 Task: Create a due date automation trigger when advanced on, on the monday of the week a card is due add basic without the yellow label at 11:00 AM.
Action: Mouse moved to (909, 266)
Screenshot: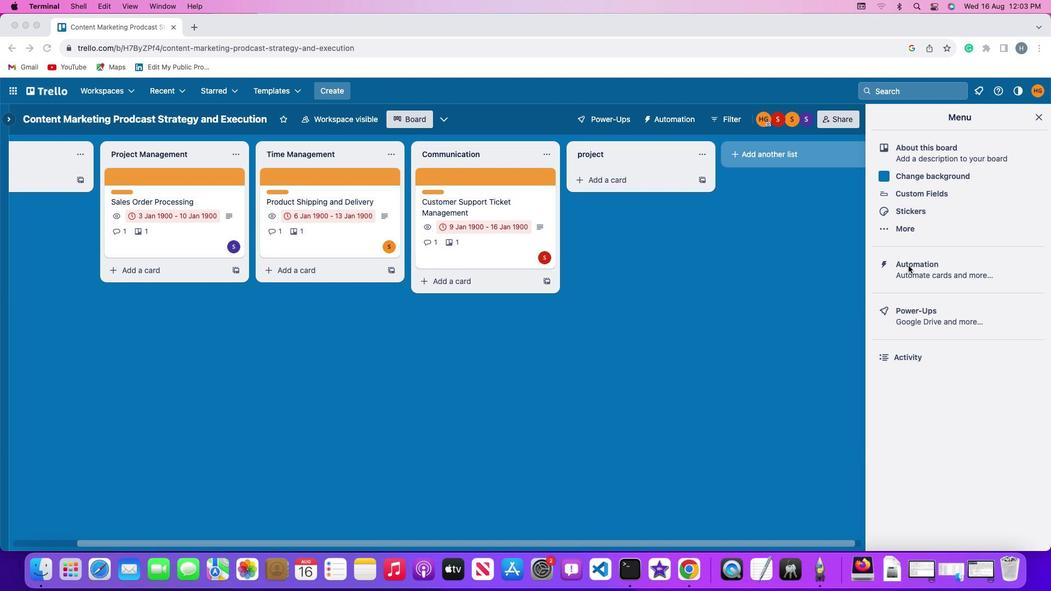 
Action: Mouse pressed left at (909, 266)
Screenshot: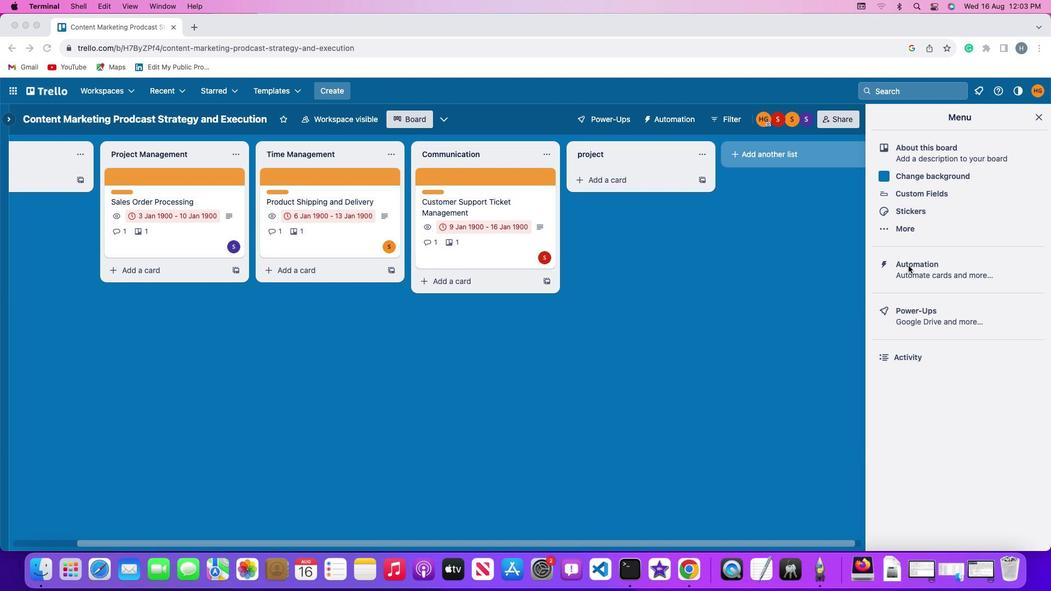 
Action: Mouse pressed left at (909, 266)
Screenshot: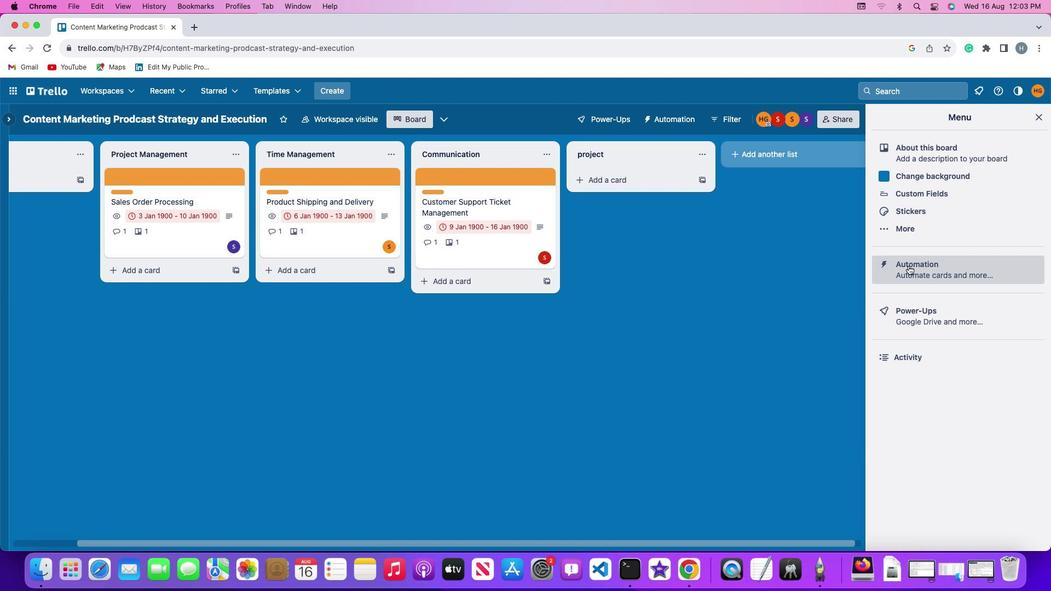 
Action: Mouse moved to (54, 261)
Screenshot: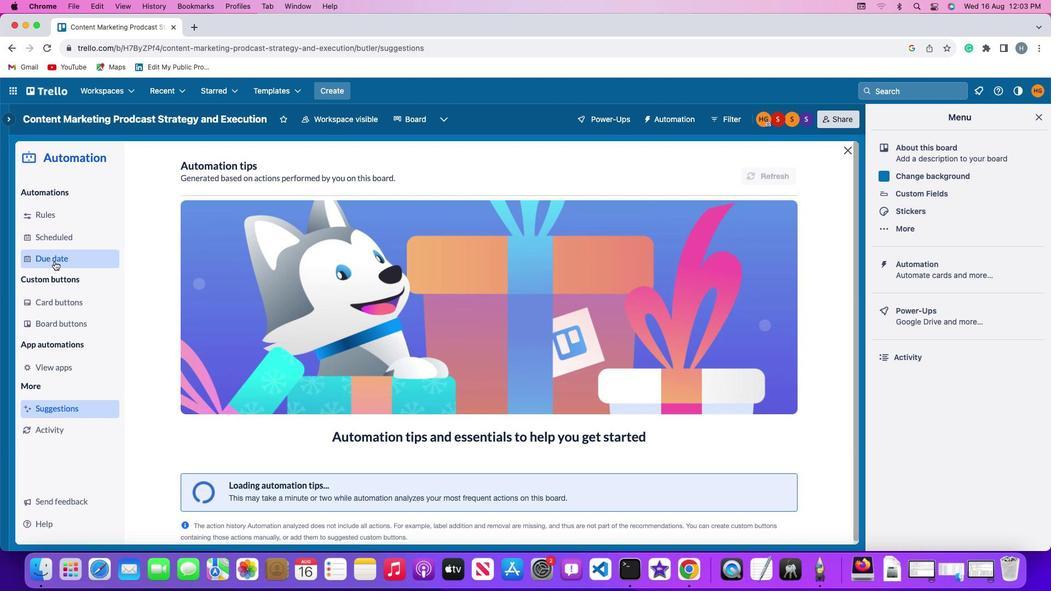 
Action: Mouse pressed left at (54, 261)
Screenshot: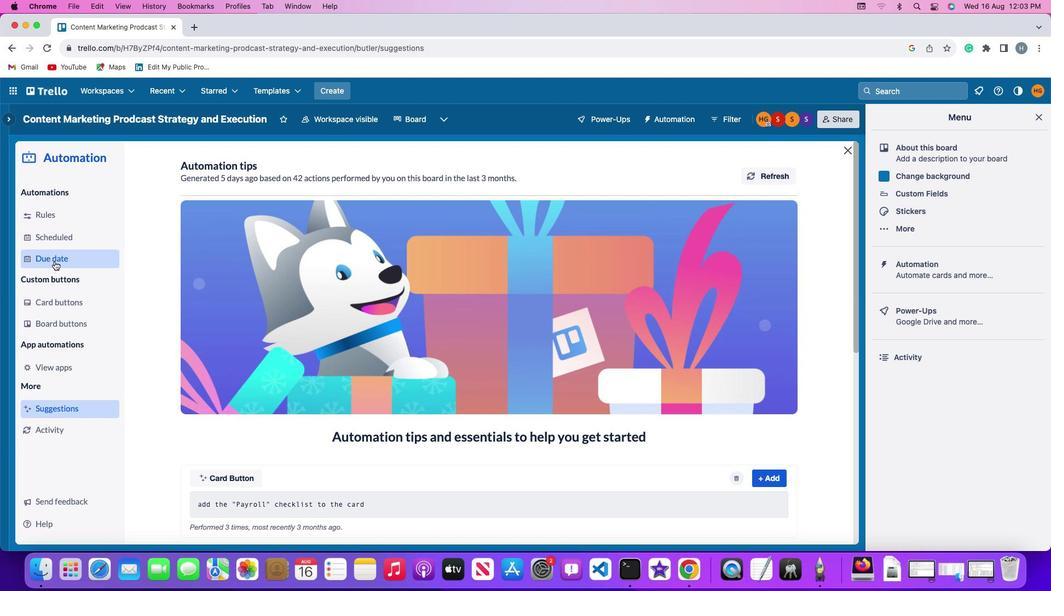 
Action: Mouse moved to (730, 167)
Screenshot: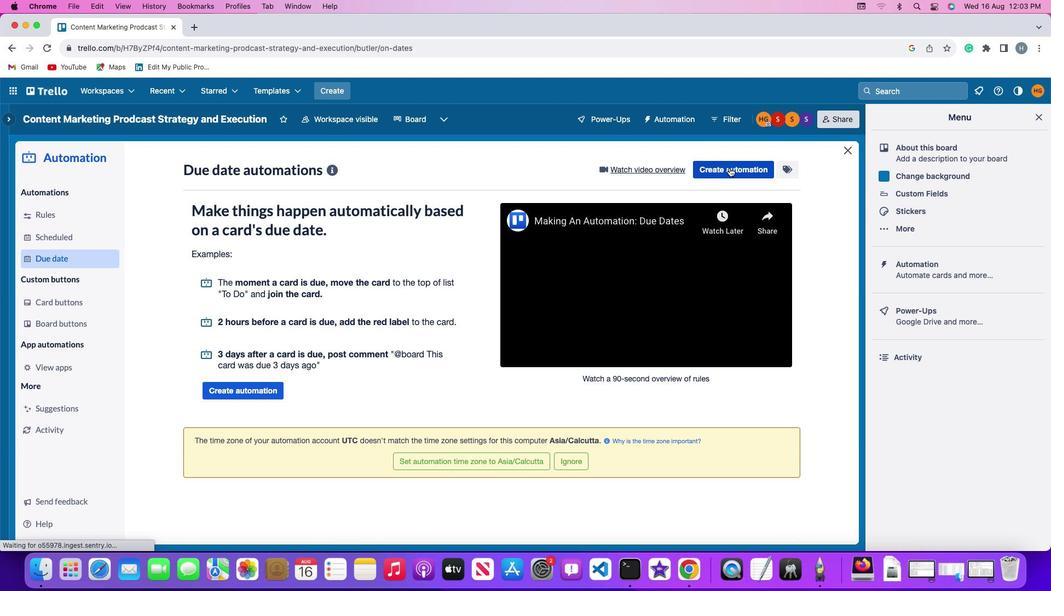 
Action: Mouse pressed left at (730, 167)
Screenshot: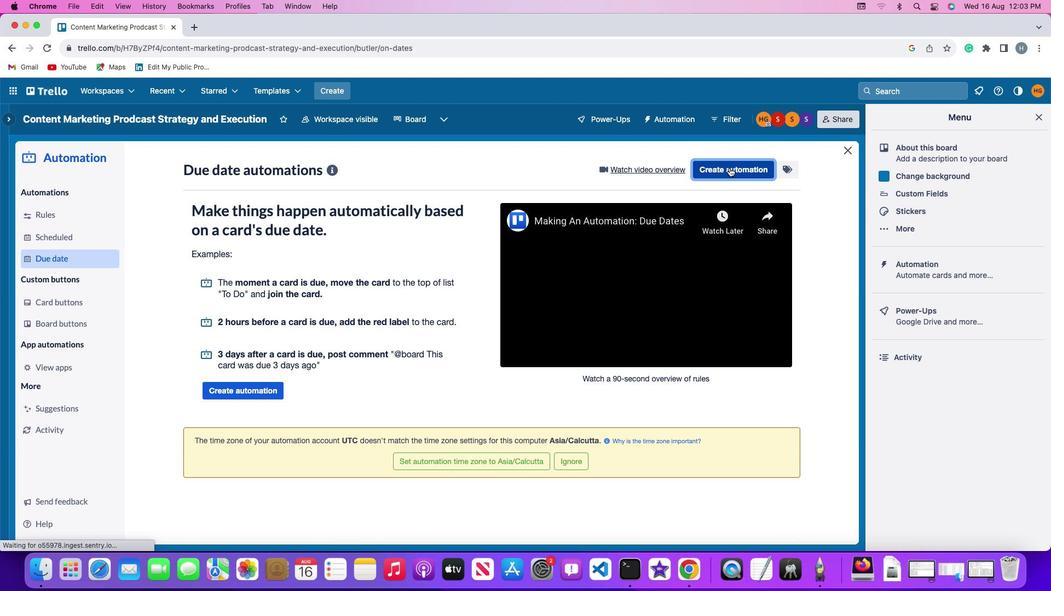 
Action: Mouse moved to (232, 274)
Screenshot: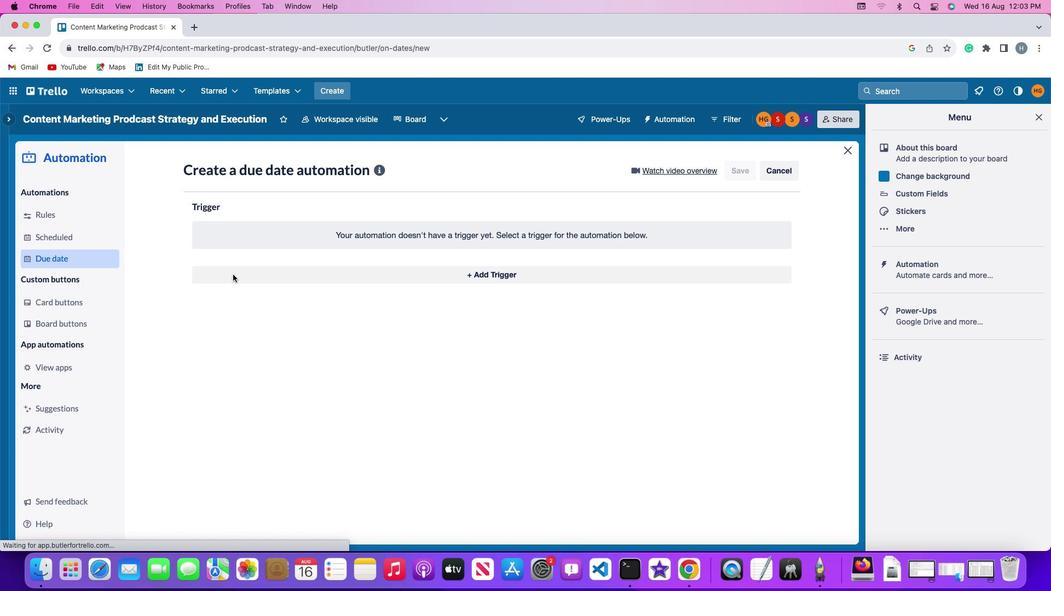 
Action: Mouse pressed left at (232, 274)
Screenshot: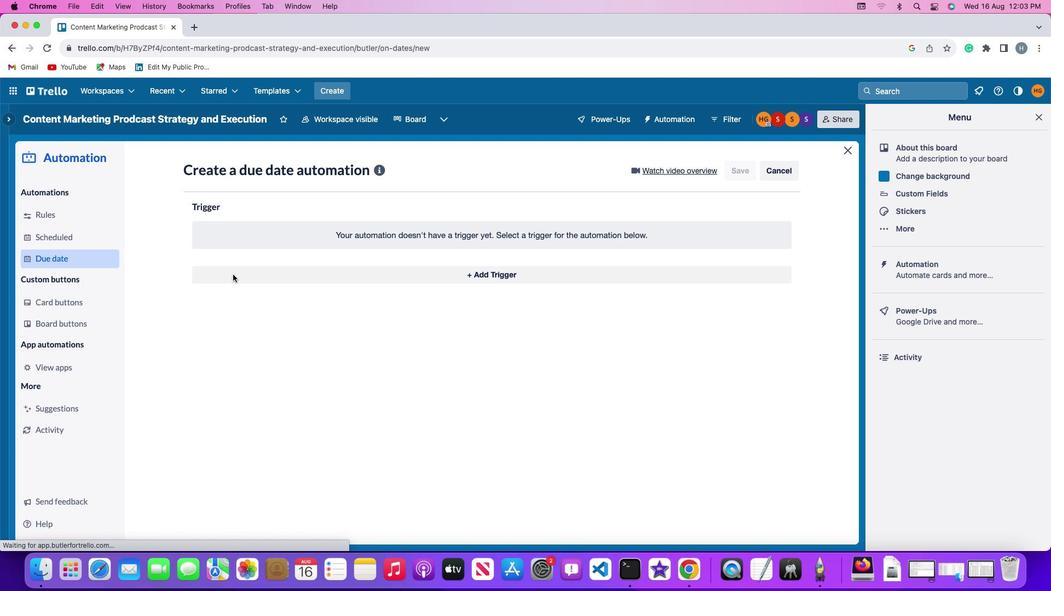 
Action: Mouse moved to (240, 474)
Screenshot: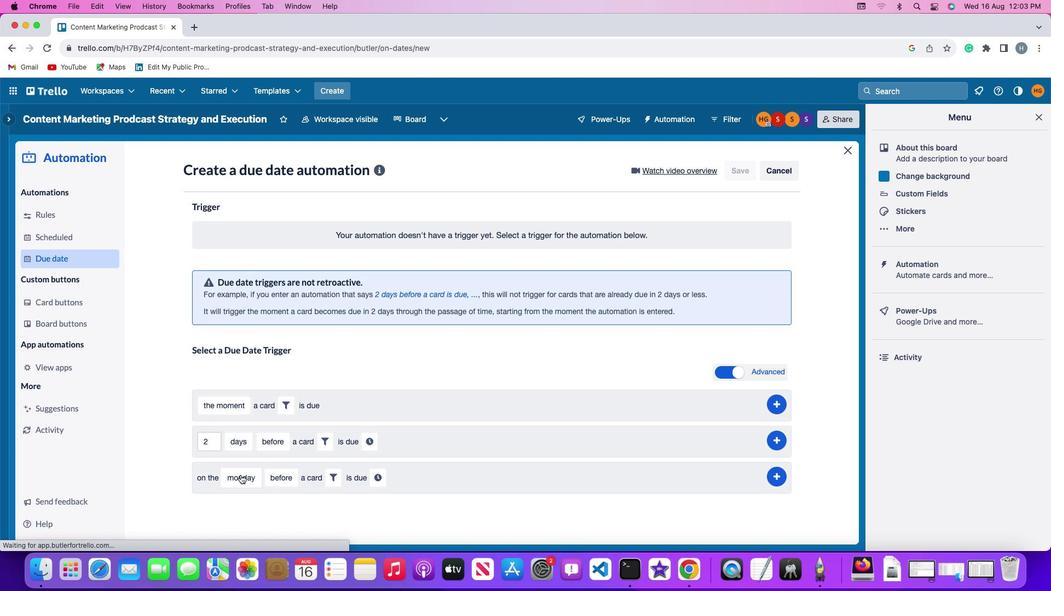 
Action: Mouse pressed left at (240, 474)
Screenshot: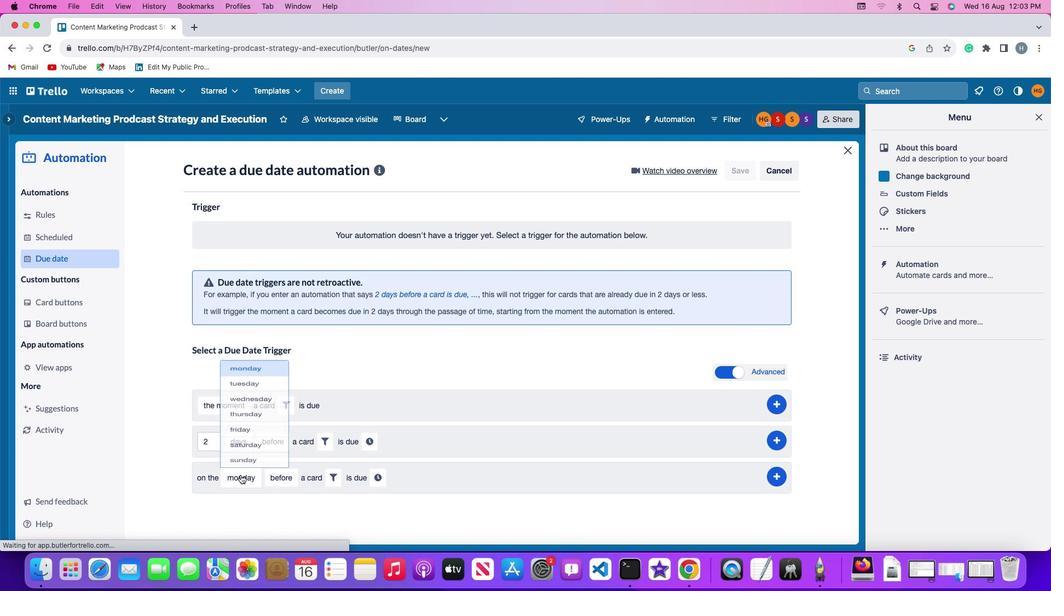 
Action: Mouse moved to (250, 326)
Screenshot: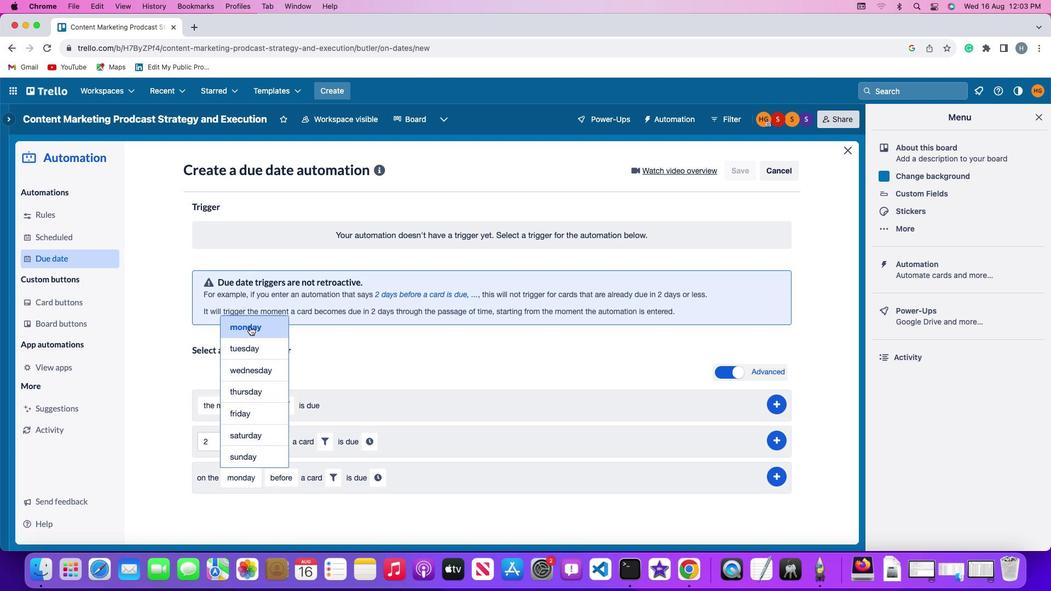 
Action: Mouse pressed left at (250, 326)
Screenshot: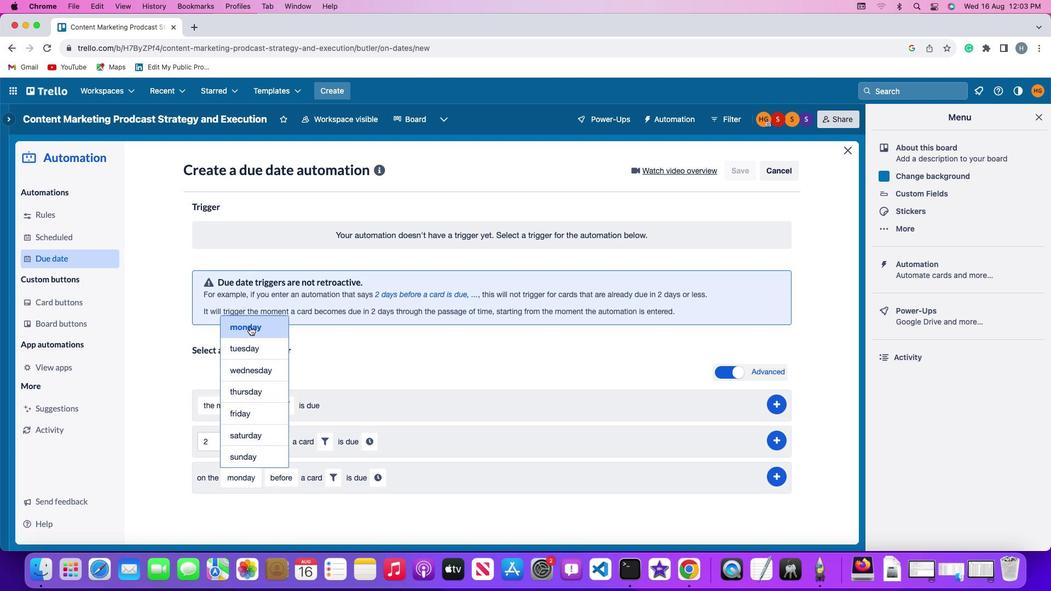 
Action: Mouse moved to (280, 478)
Screenshot: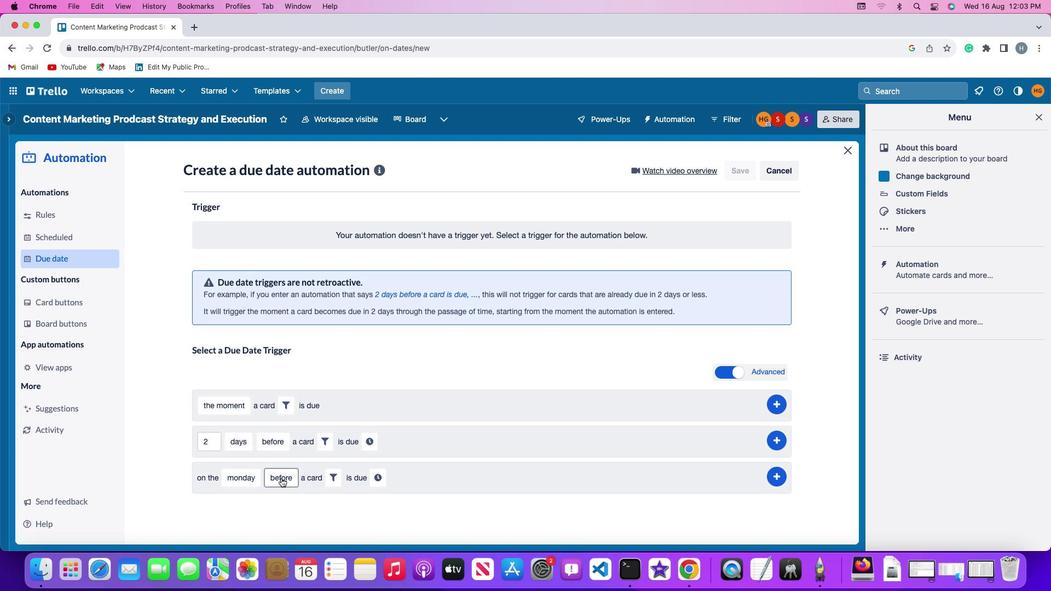 
Action: Mouse pressed left at (280, 478)
Screenshot: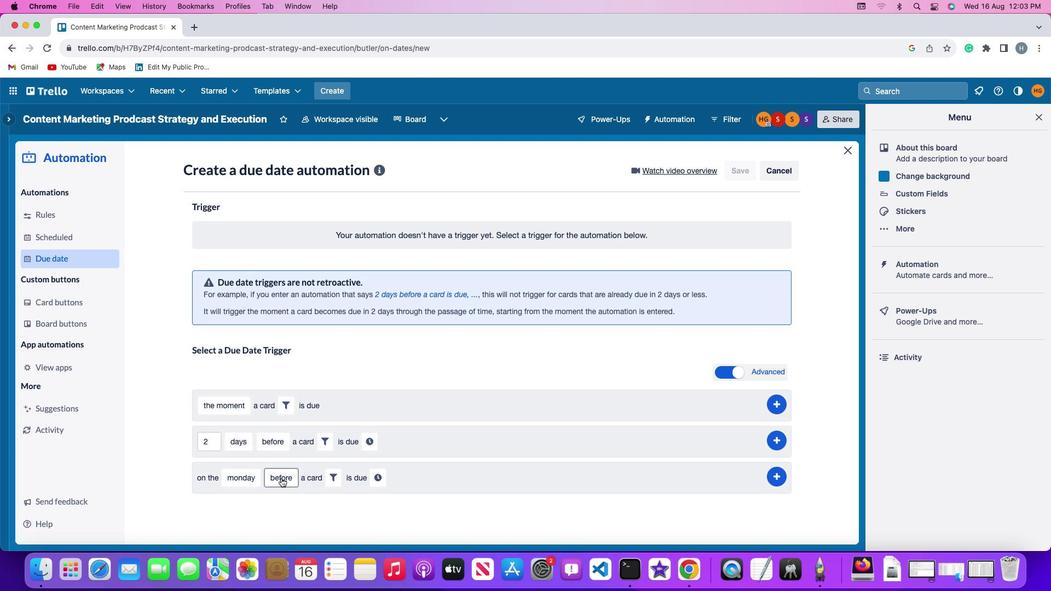 
Action: Mouse moved to (290, 435)
Screenshot: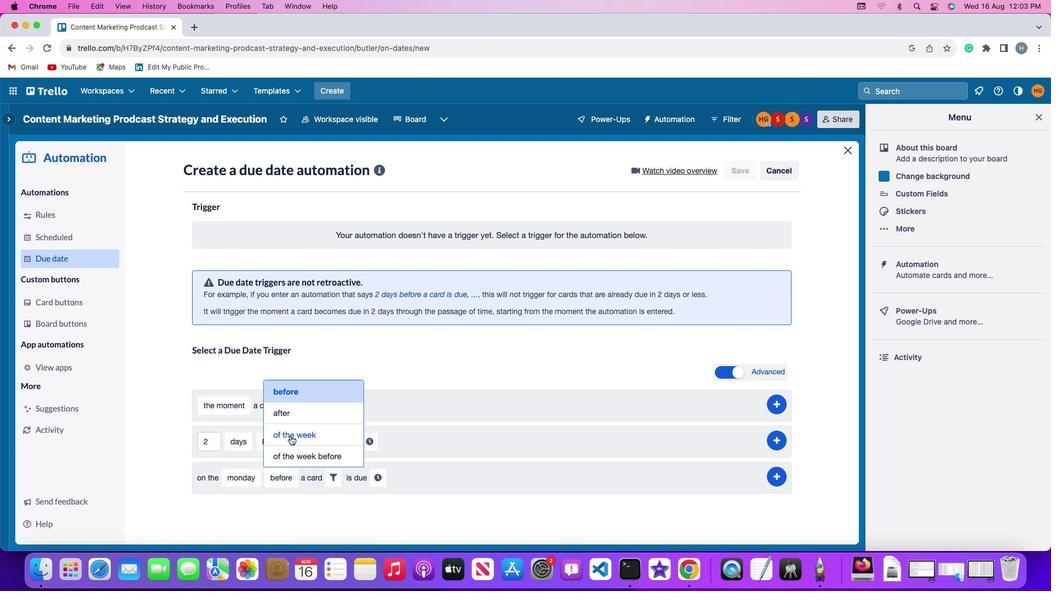 
Action: Mouse pressed left at (290, 435)
Screenshot: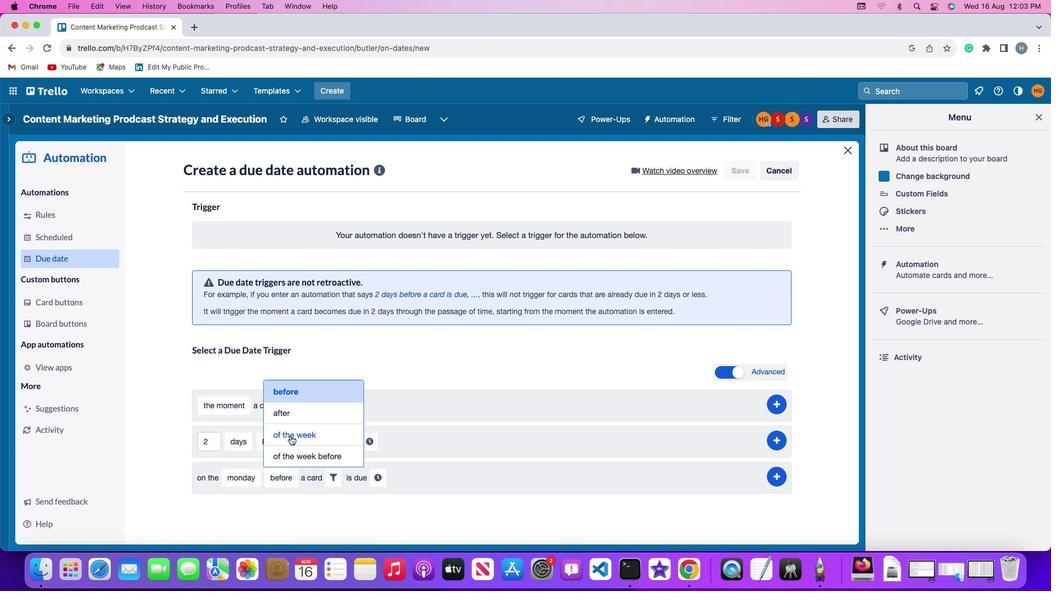 
Action: Mouse moved to (354, 479)
Screenshot: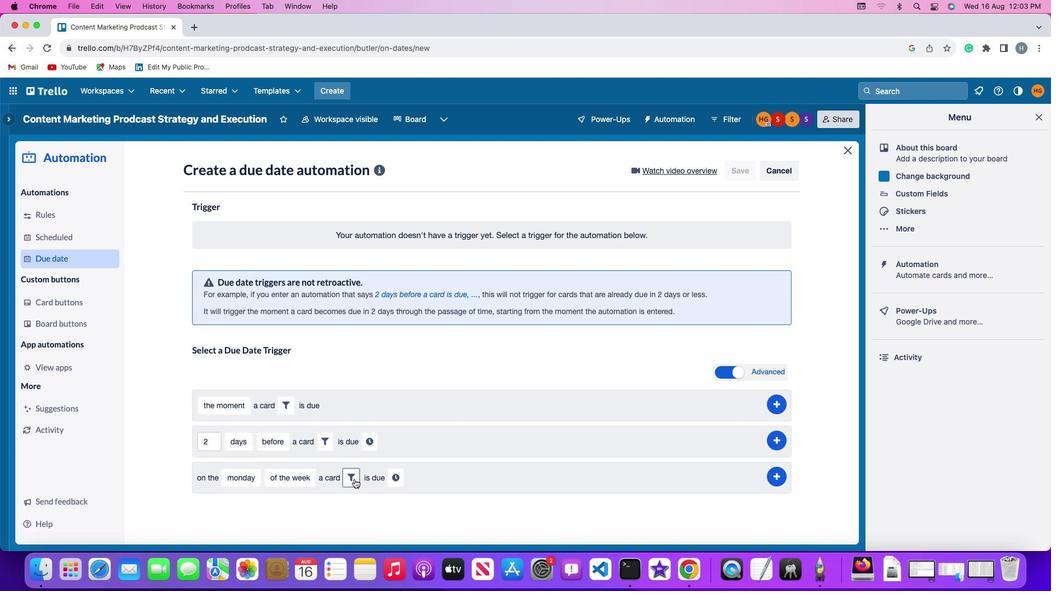 
Action: Mouse pressed left at (354, 479)
Screenshot: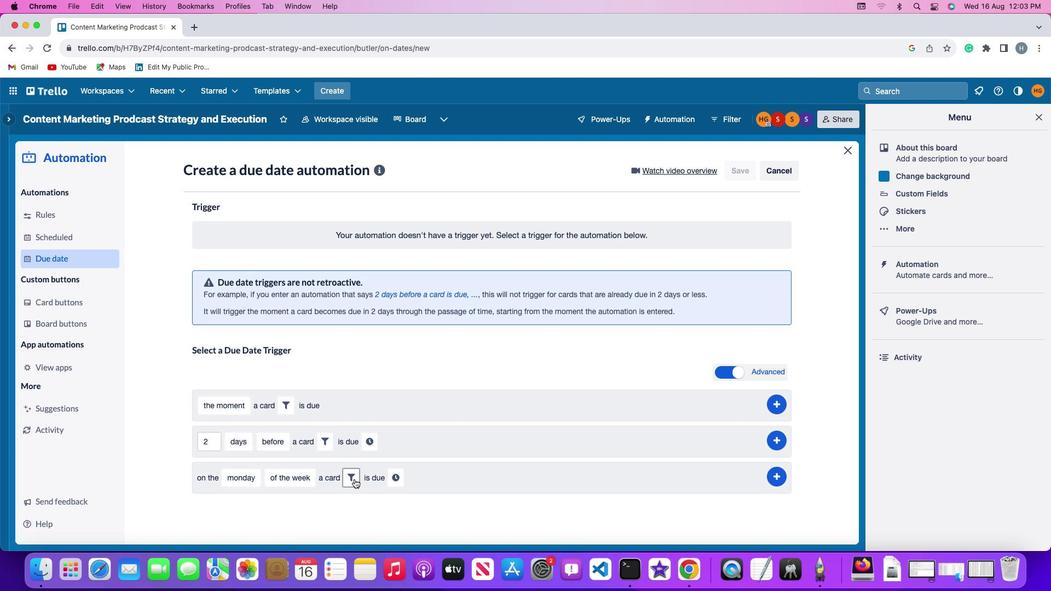 
Action: Mouse moved to (336, 517)
Screenshot: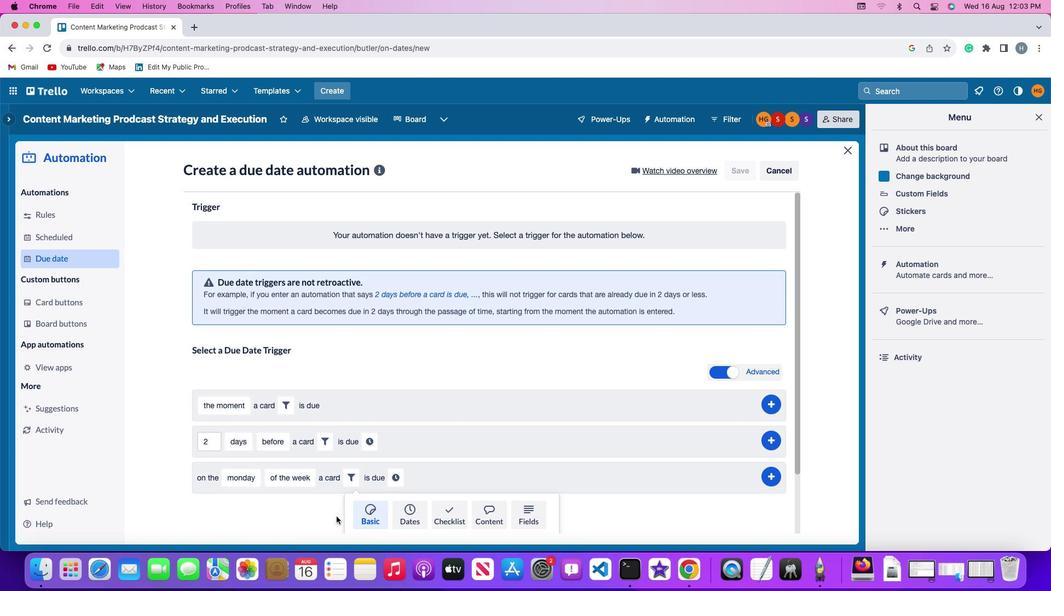 
Action: Mouse scrolled (336, 517) with delta (0, 0)
Screenshot: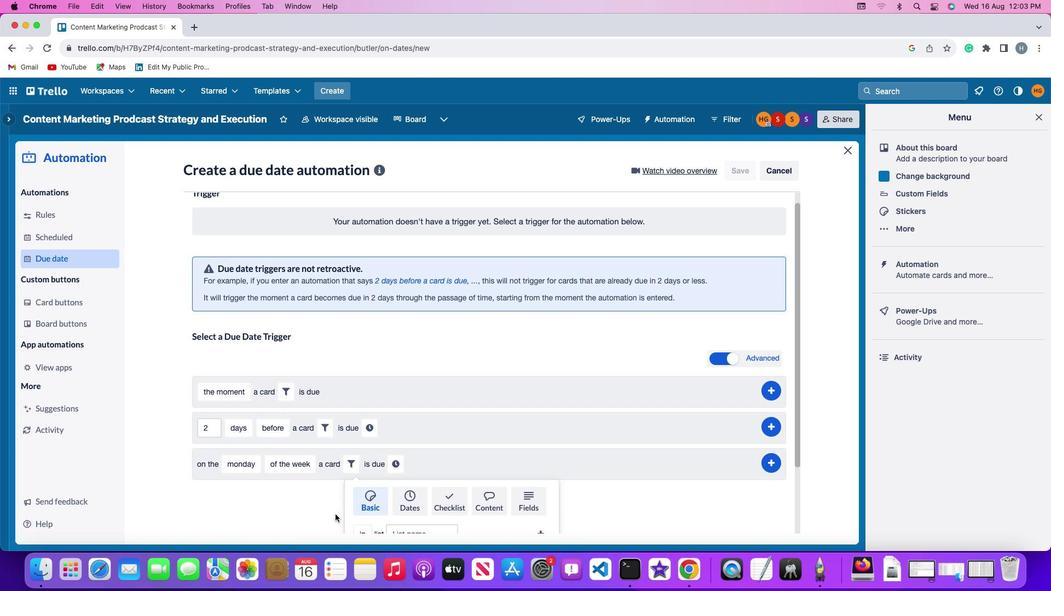 
Action: Mouse scrolled (336, 517) with delta (0, 0)
Screenshot: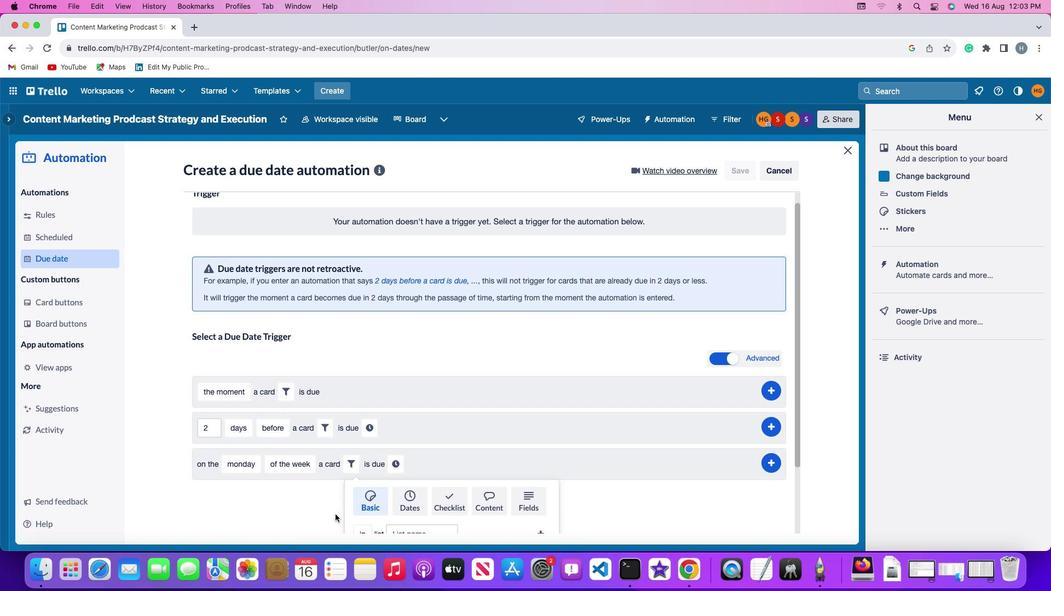 
Action: Mouse scrolled (336, 517) with delta (0, -1)
Screenshot: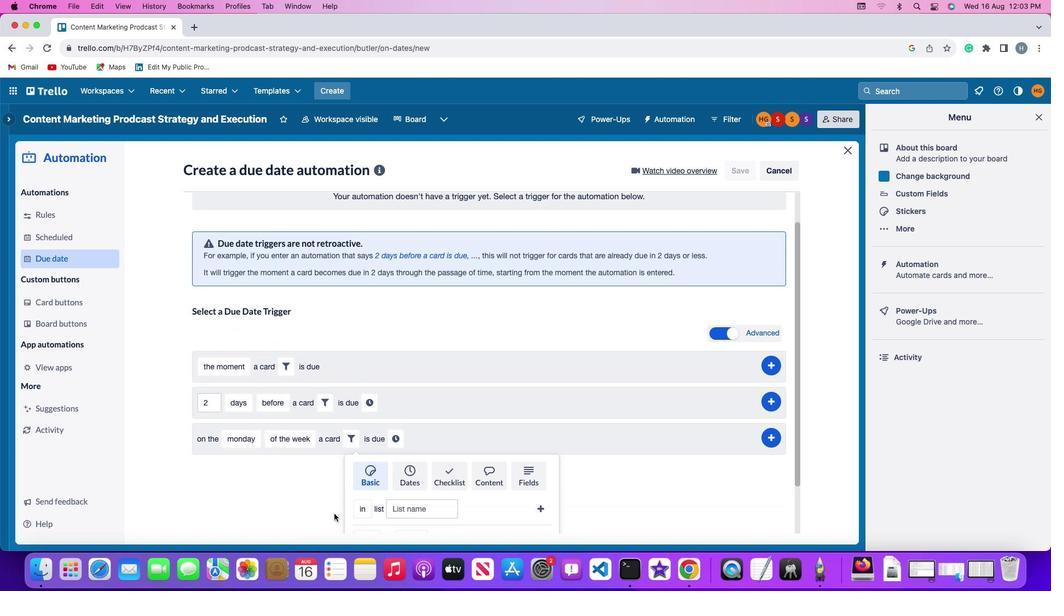 
Action: Mouse moved to (336, 516)
Screenshot: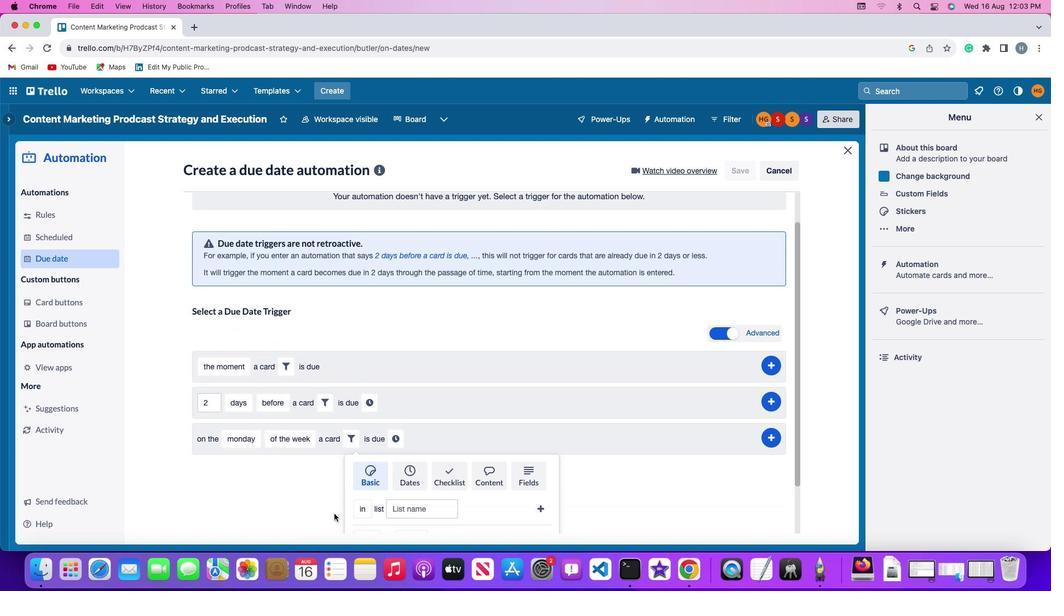 
Action: Mouse scrolled (336, 516) with delta (0, -2)
Screenshot: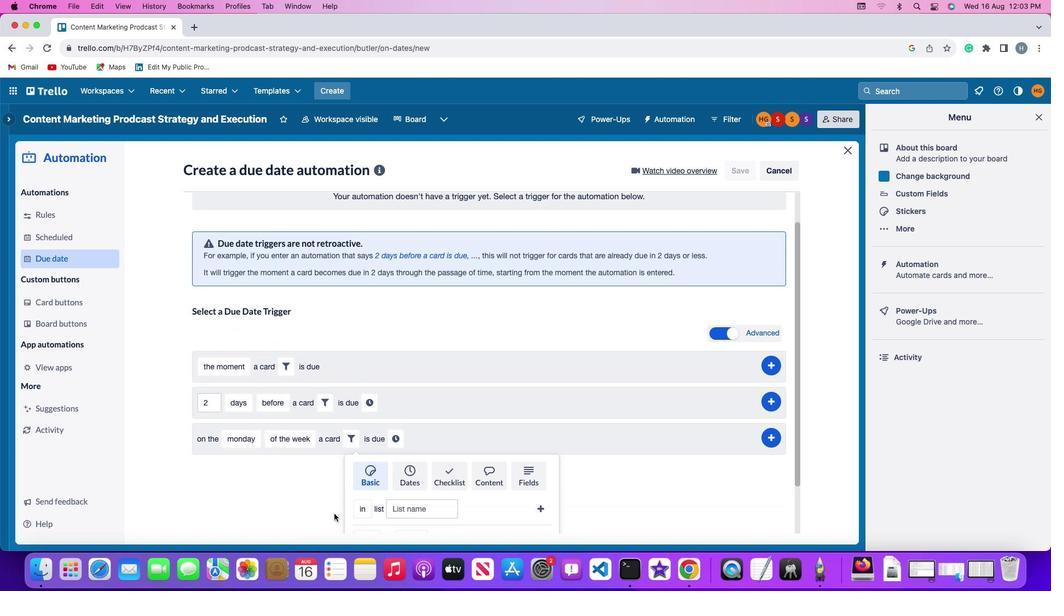 
Action: Mouse moved to (331, 513)
Screenshot: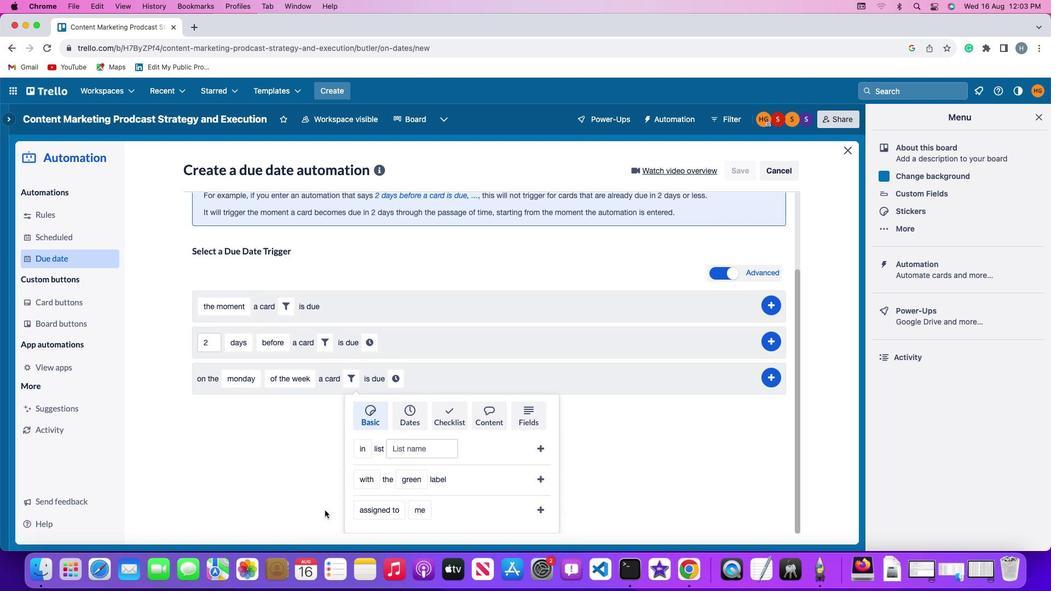 
Action: Mouse scrolled (331, 513) with delta (0, 0)
Screenshot: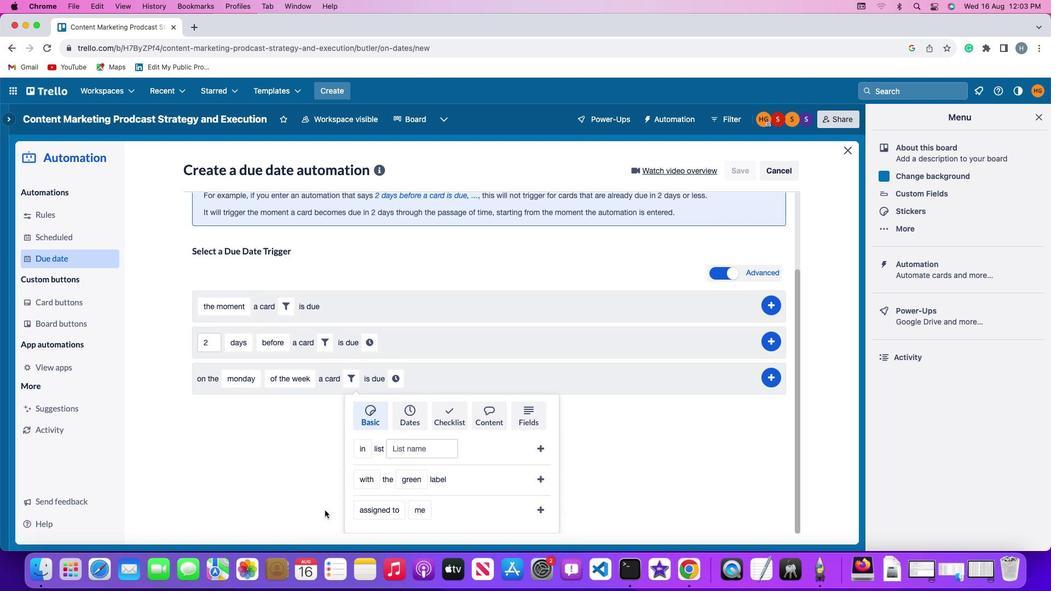 
Action: Mouse moved to (326, 512)
Screenshot: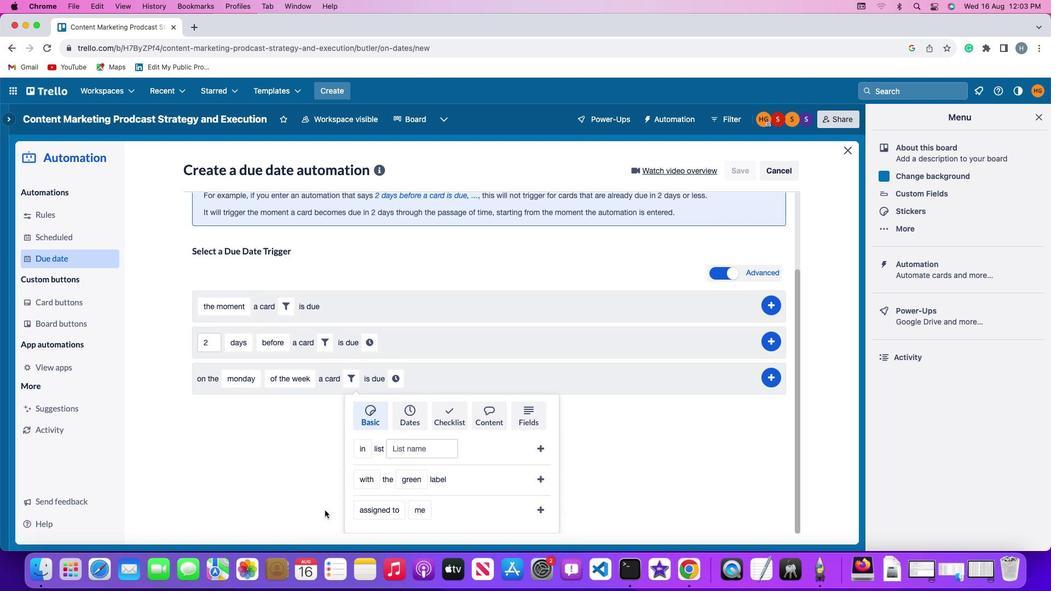 
Action: Mouse scrolled (326, 512) with delta (0, 0)
Screenshot: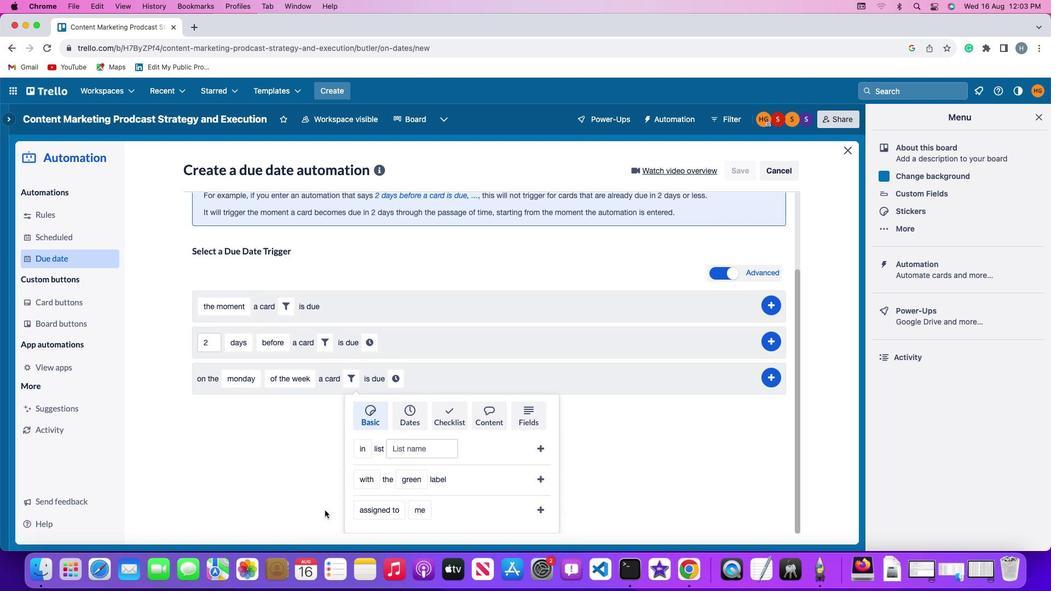 
Action: Mouse moved to (324, 511)
Screenshot: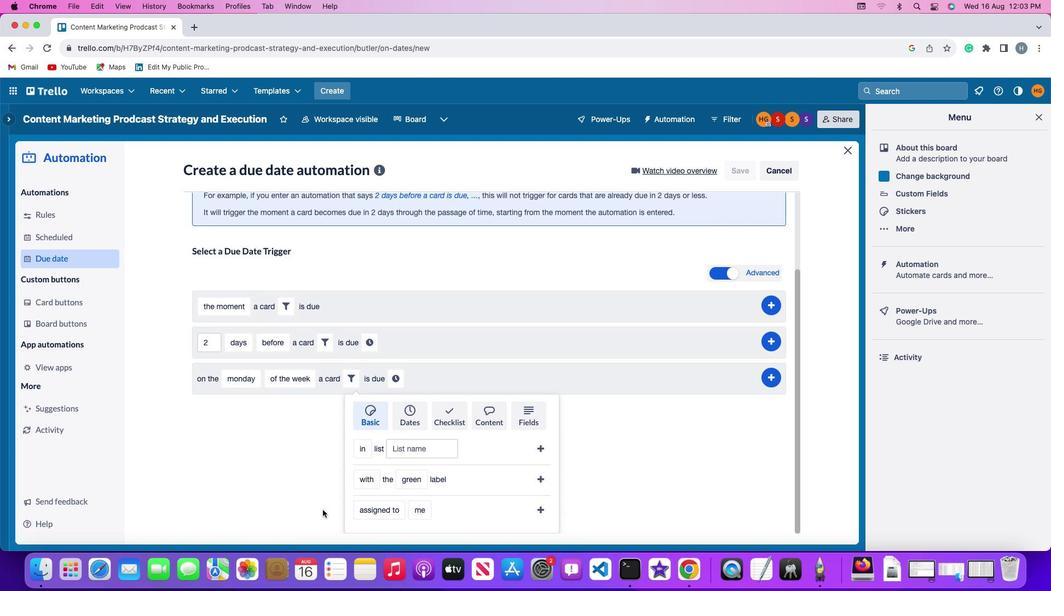 
Action: Mouse scrolled (324, 511) with delta (0, -1)
Screenshot: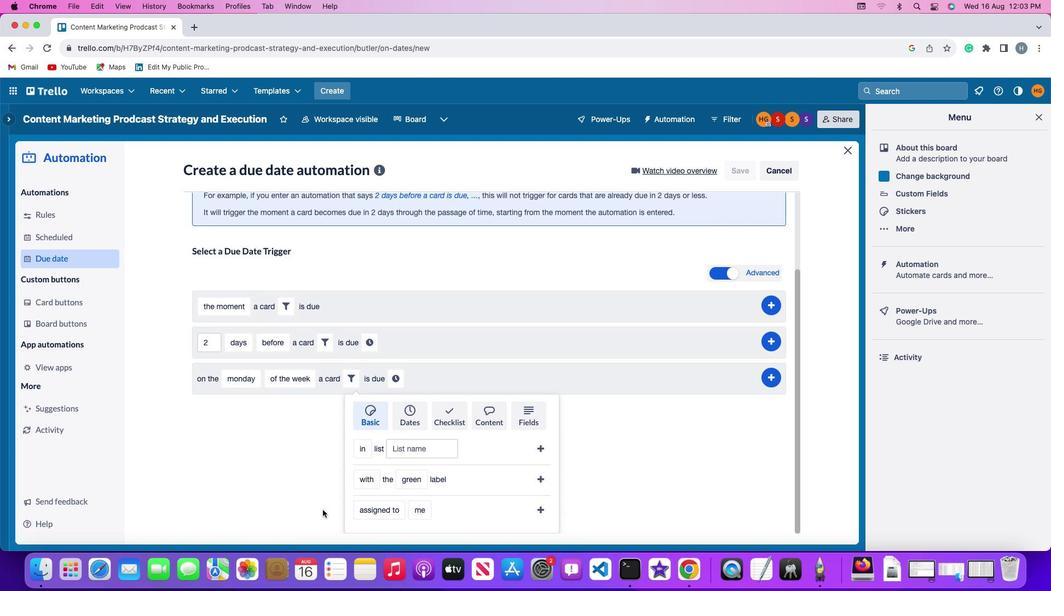 
Action: Mouse moved to (380, 482)
Screenshot: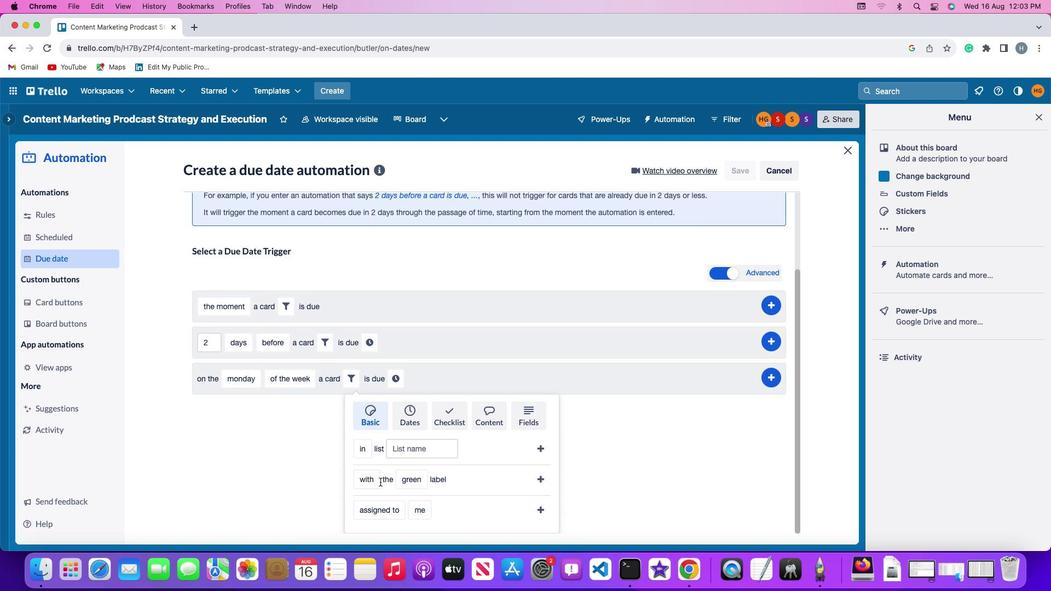 
Action: Mouse pressed left at (380, 482)
Screenshot: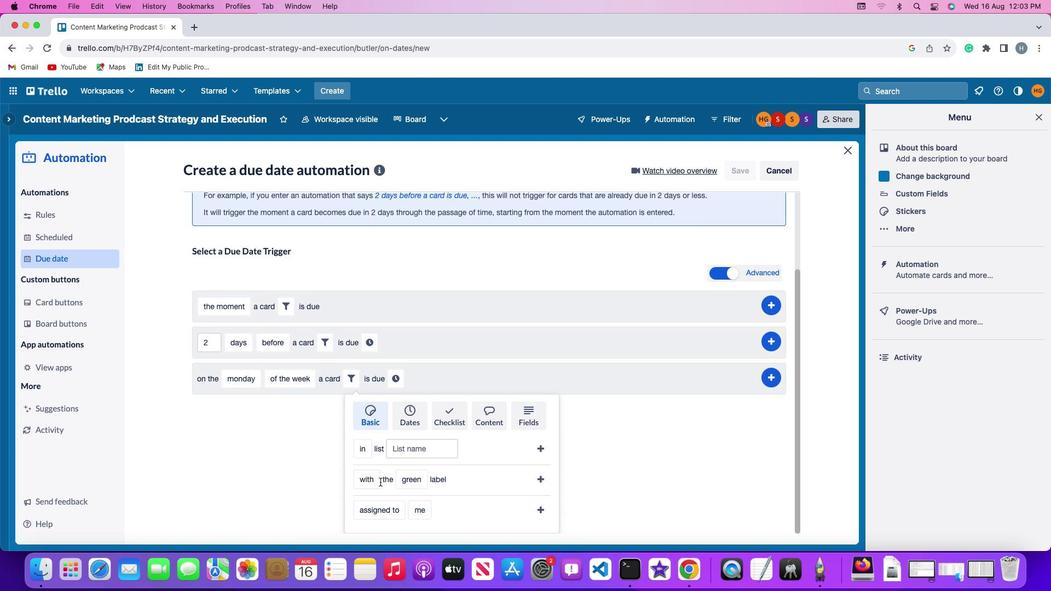 
Action: Mouse moved to (368, 479)
Screenshot: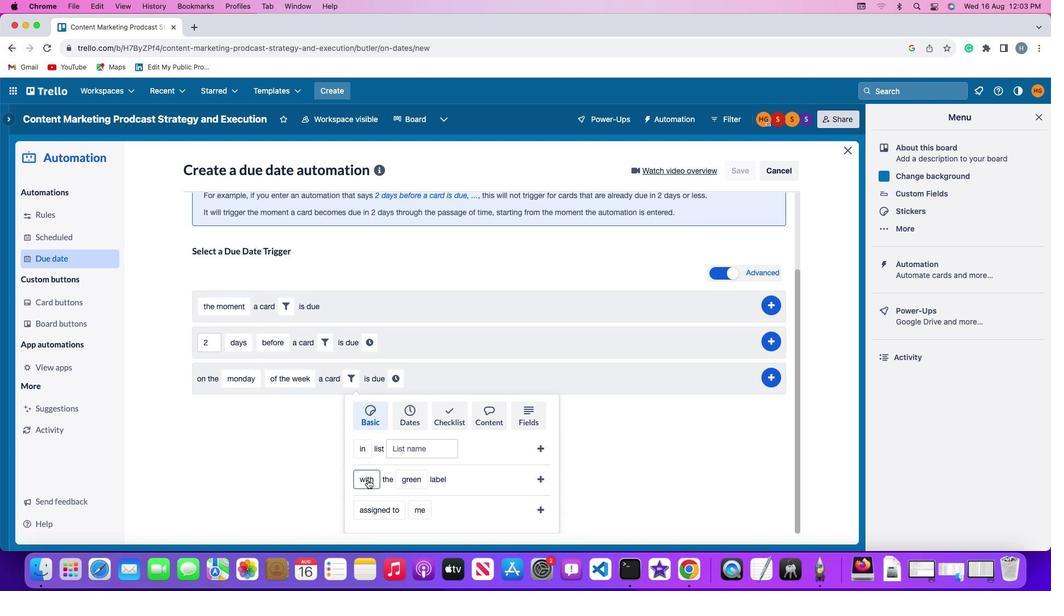 
Action: Mouse pressed left at (368, 479)
Screenshot: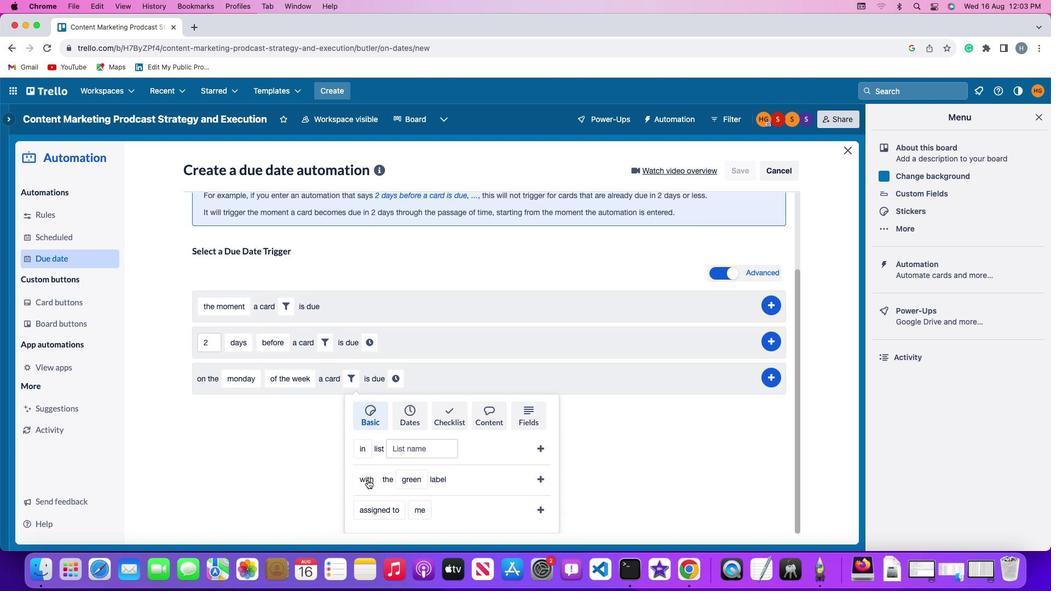 
Action: Mouse moved to (376, 433)
Screenshot: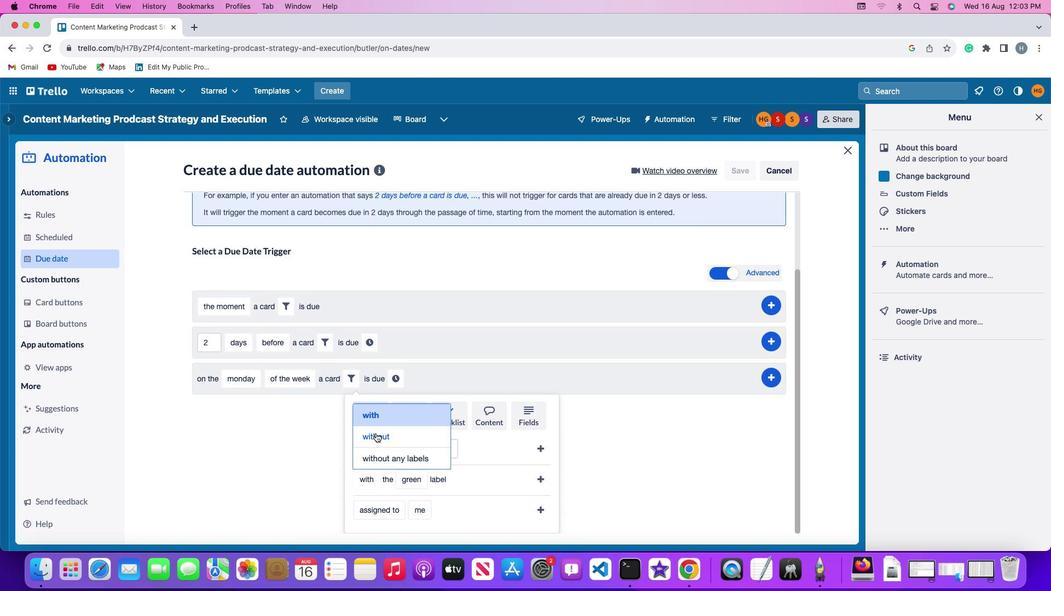 
Action: Mouse pressed left at (376, 433)
Screenshot: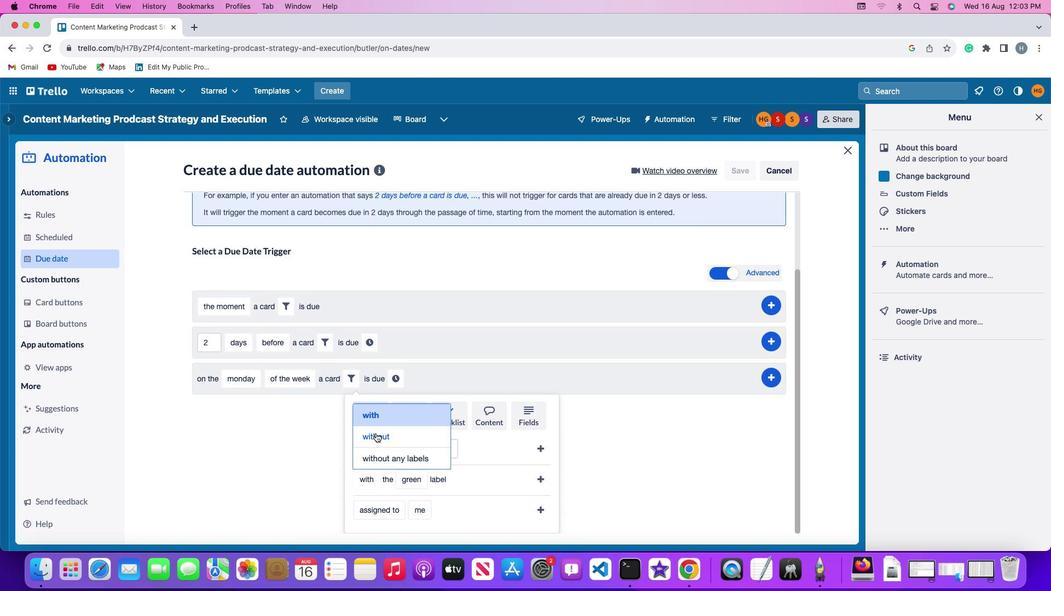 
Action: Mouse moved to (419, 477)
Screenshot: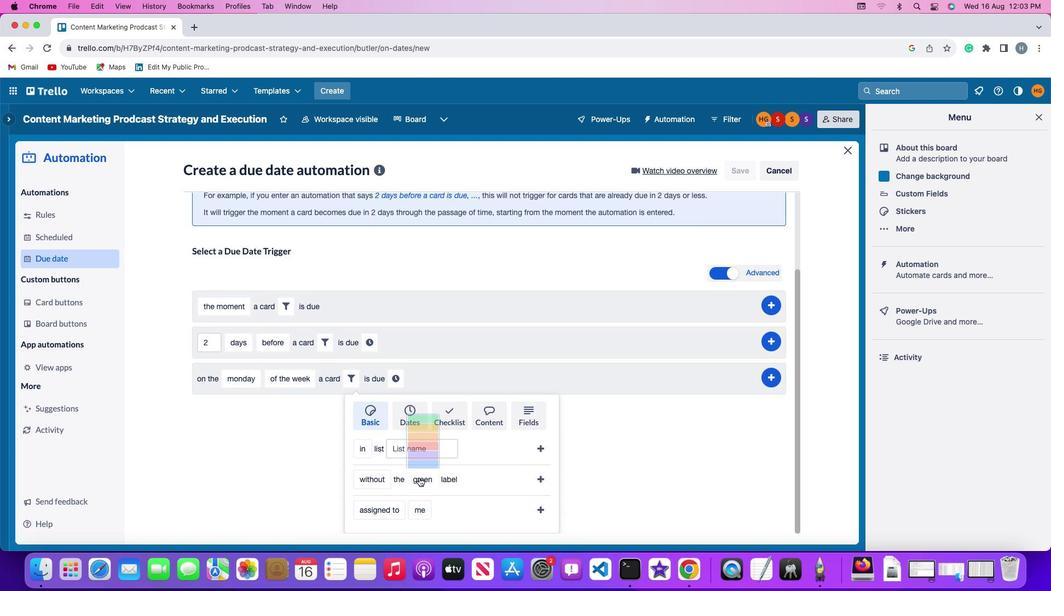 
Action: Mouse pressed left at (419, 477)
Screenshot: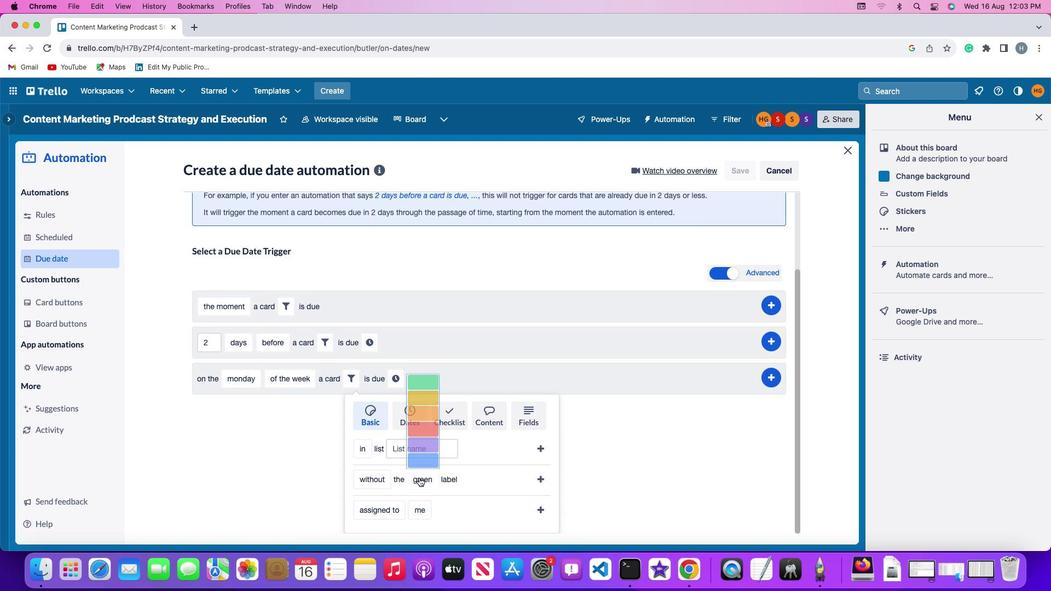 
Action: Mouse moved to (424, 360)
Screenshot: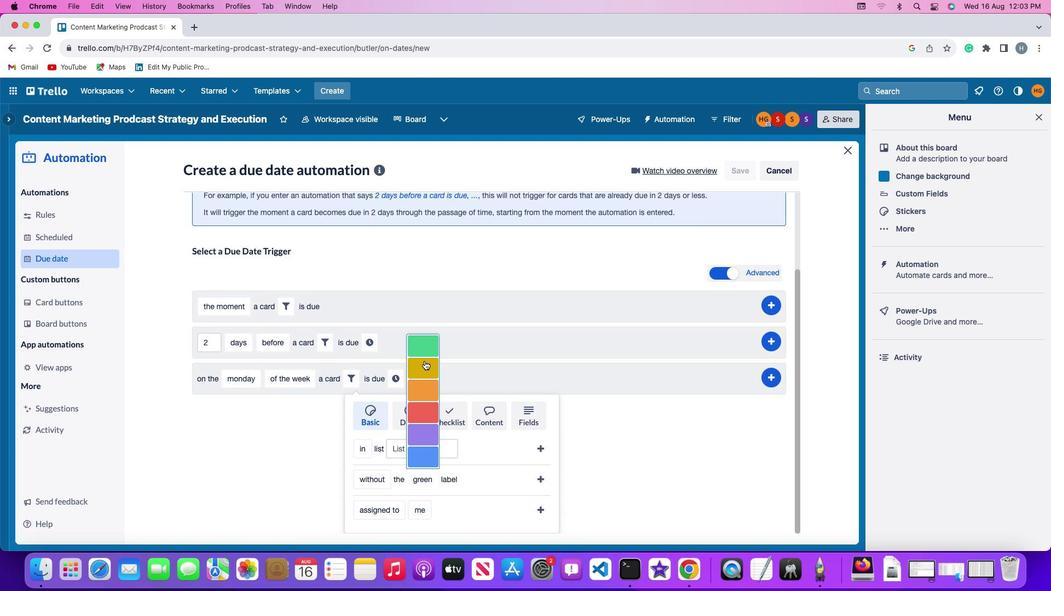 
Action: Mouse pressed left at (424, 360)
Screenshot: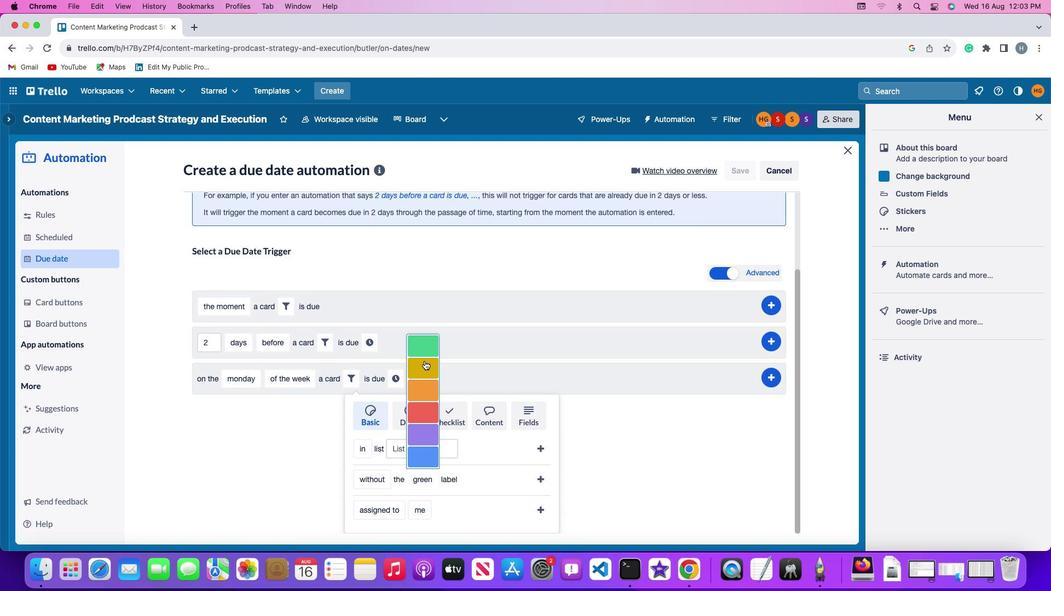 
Action: Mouse moved to (547, 477)
Screenshot: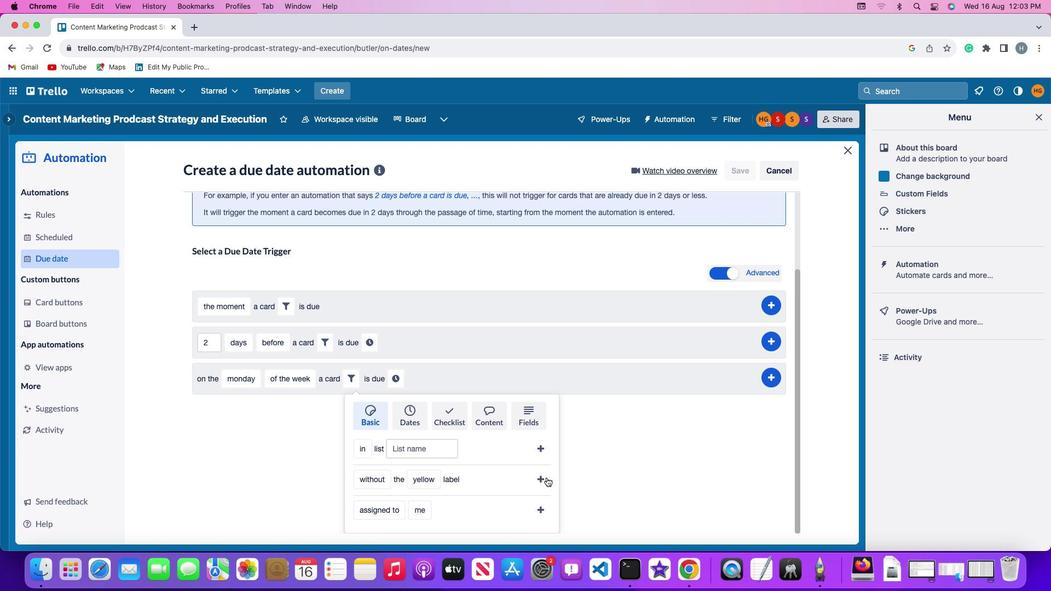 
Action: Mouse pressed left at (547, 477)
Screenshot: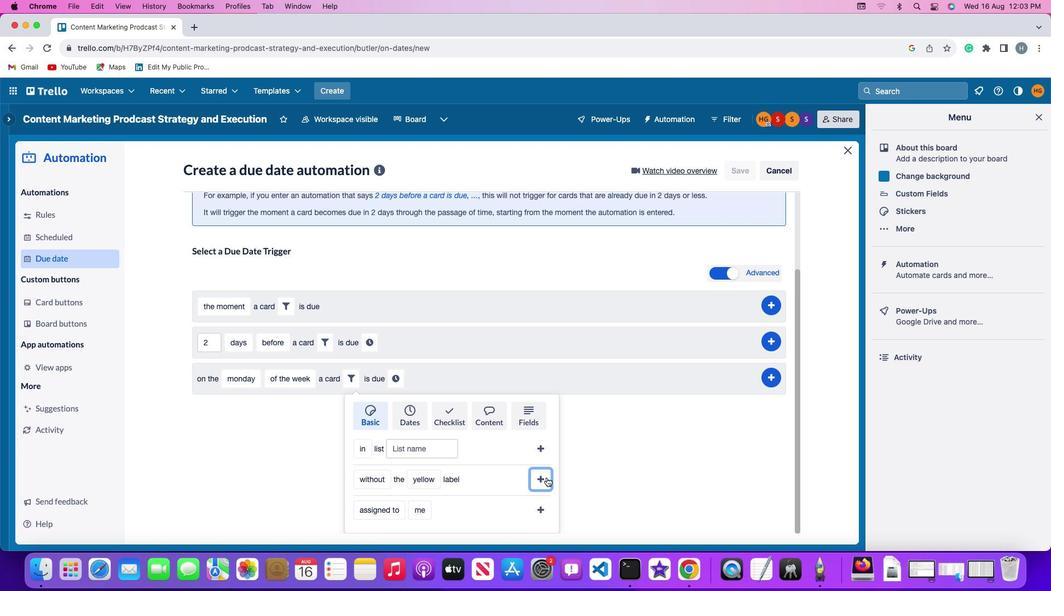 
Action: Mouse moved to (506, 474)
Screenshot: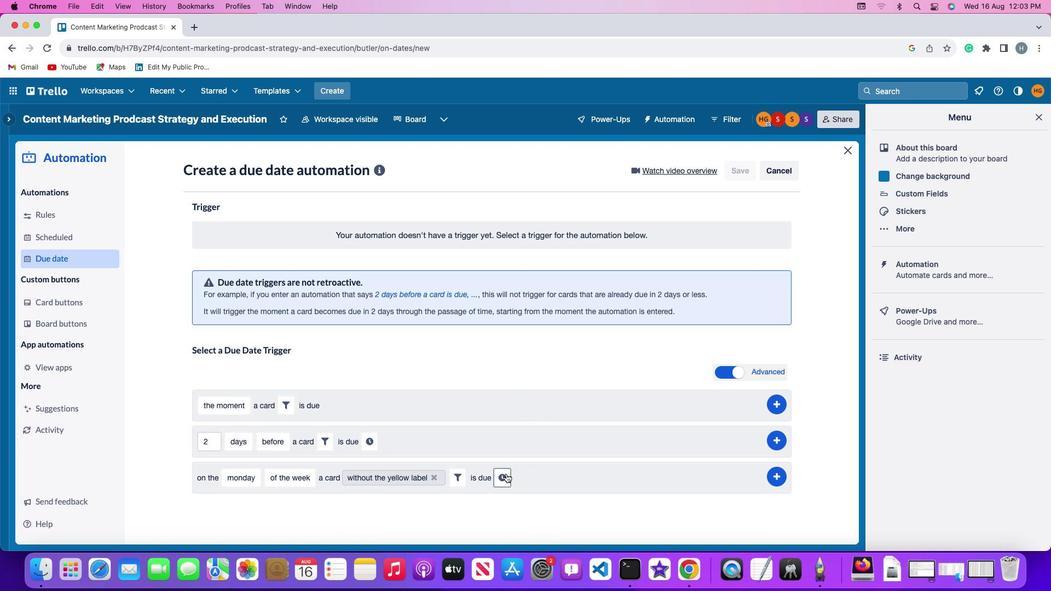 
Action: Mouse pressed left at (506, 474)
Screenshot: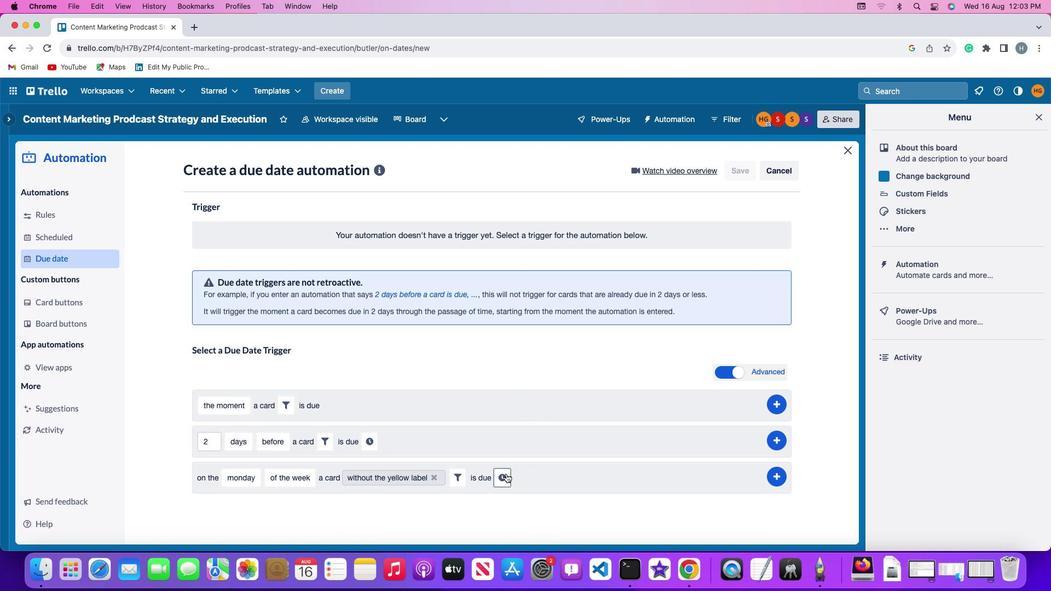 
Action: Mouse moved to (527, 480)
Screenshot: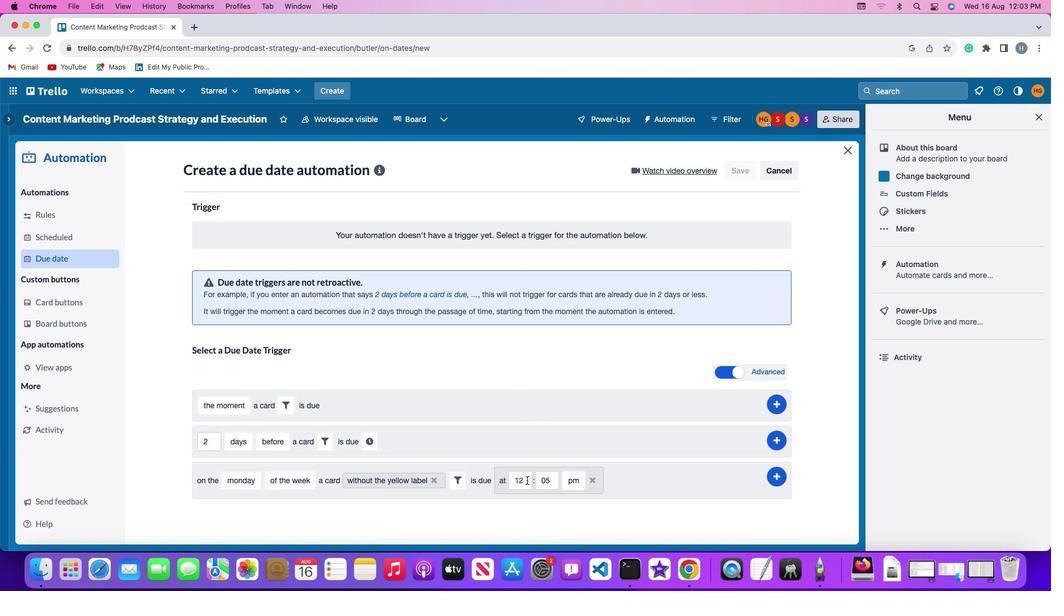 
Action: Mouse pressed left at (527, 480)
Screenshot: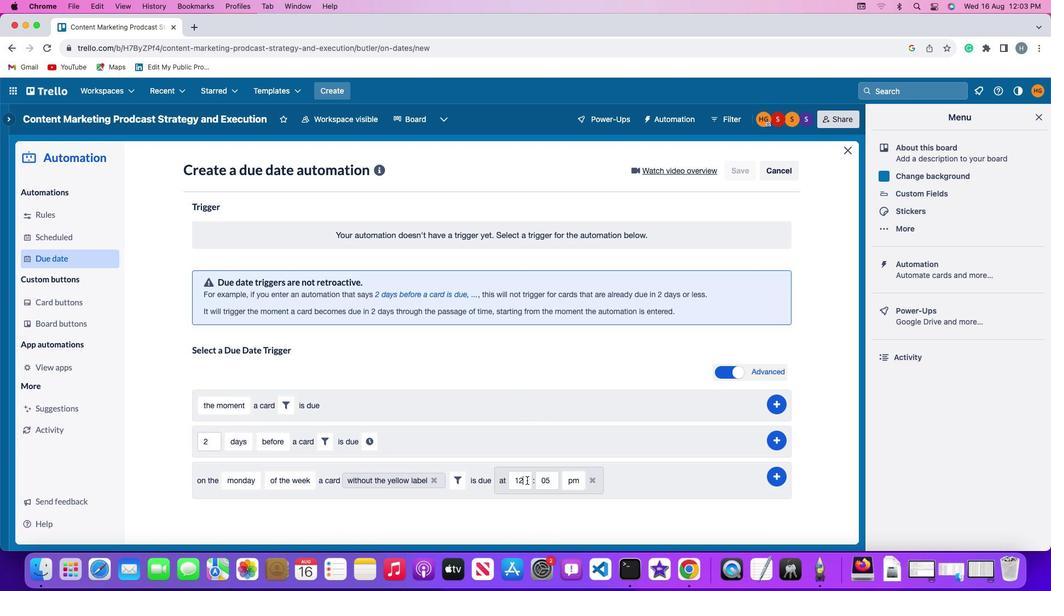 
Action: Mouse moved to (527, 480)
Screenshot: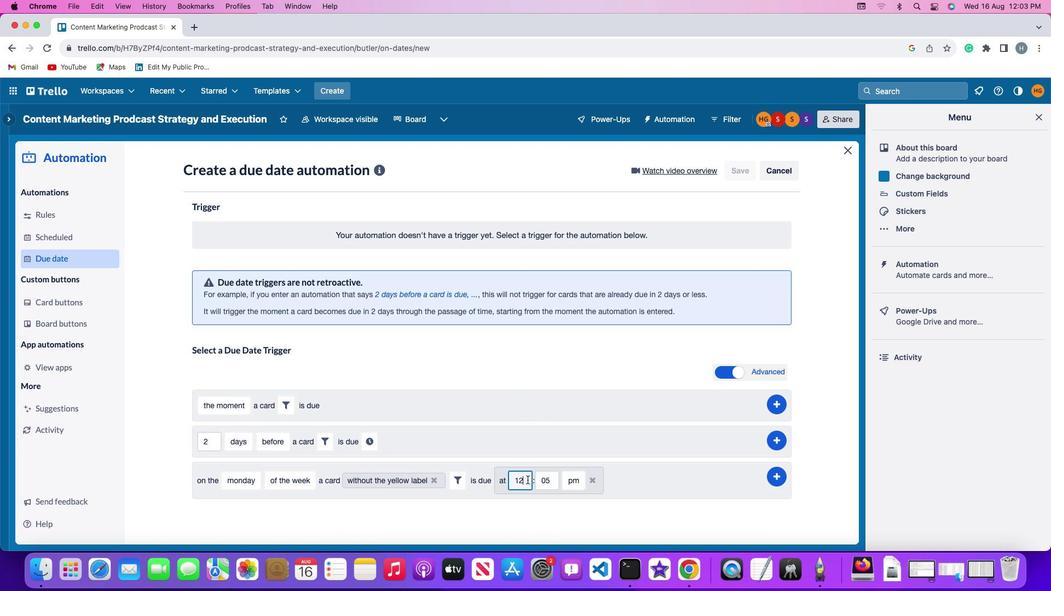 
Action: Key pressed Key.backspace
Screenshot: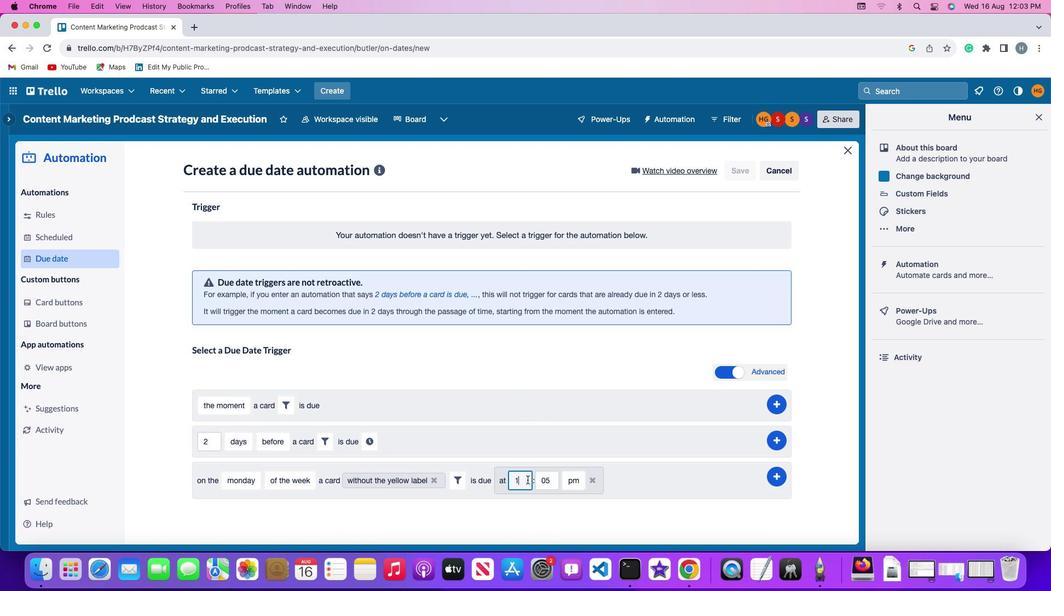 
Action: Mouse moved to (527, 480)
Screenshot: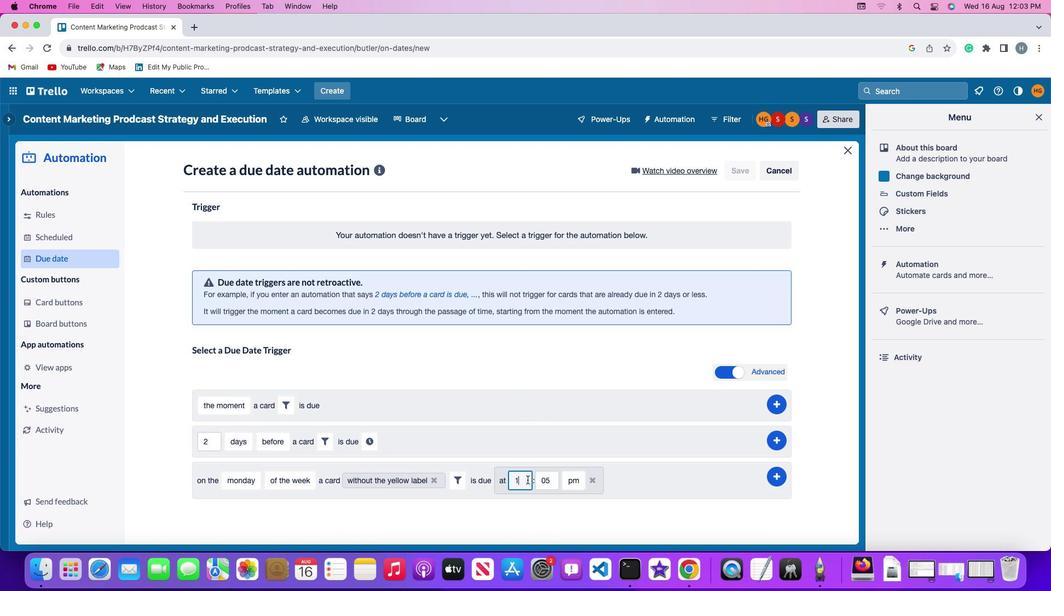 
Action: Key pressed Key.backspace
Screenshot: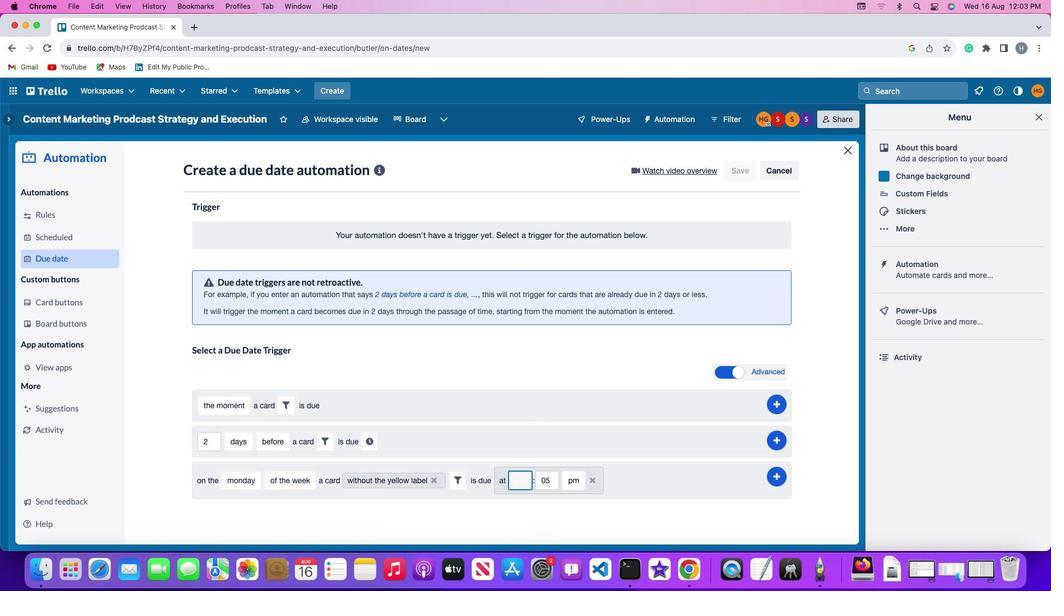 
Action: Mouse moved to (527, 479)
Screenshot: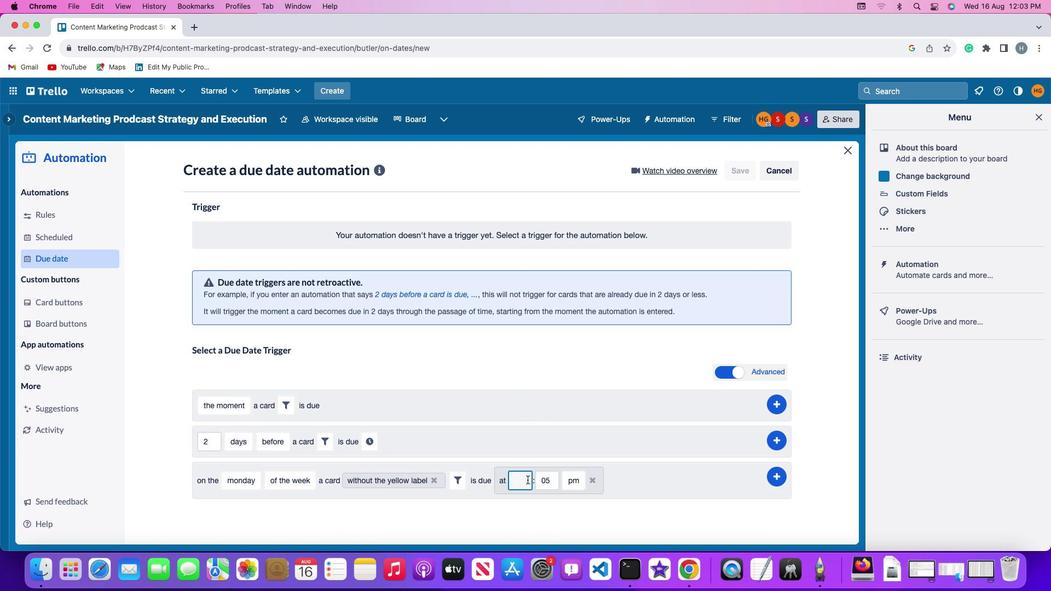 
Action: Key pressed '1''1'
Screenshot: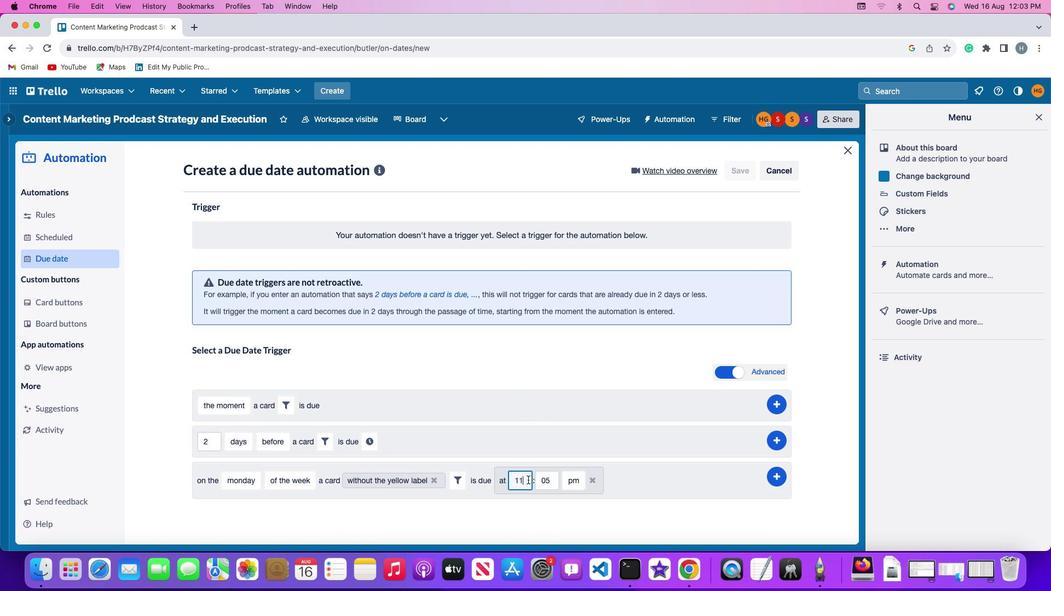 
Action: Mouse moved to (551, 479)
Screenshot: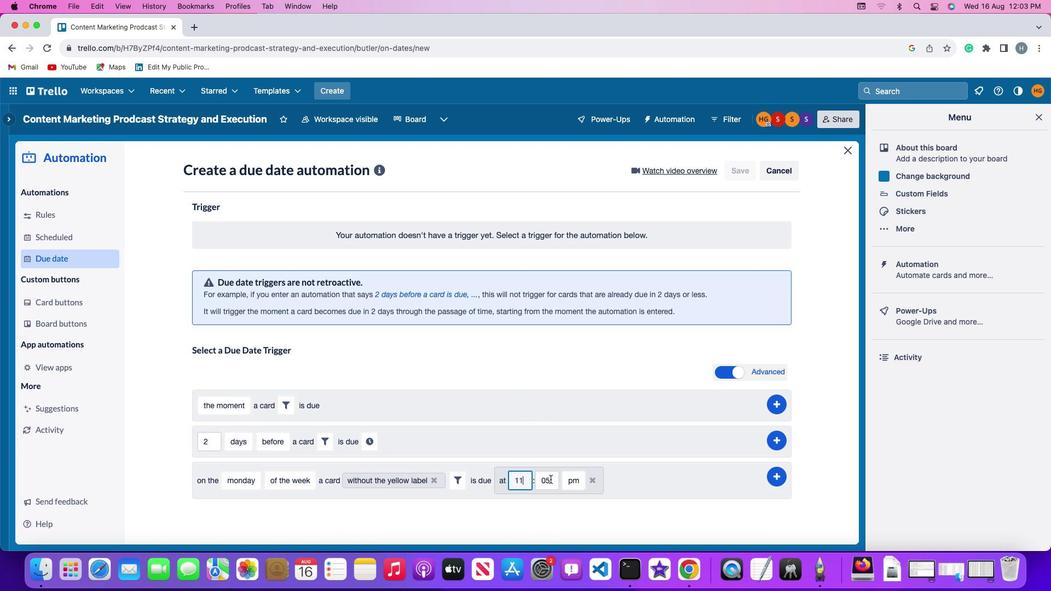 
Action: Mouse pressed left at (551, 479)
Screenshot: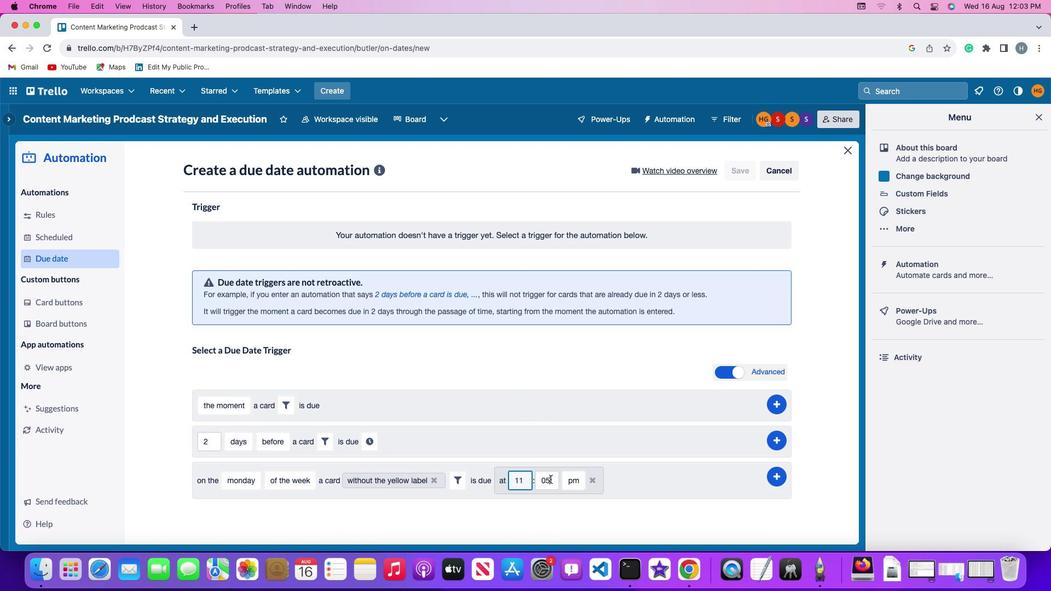 
Action: Key pressed Key.backspaceKey.backspace
Screenshot: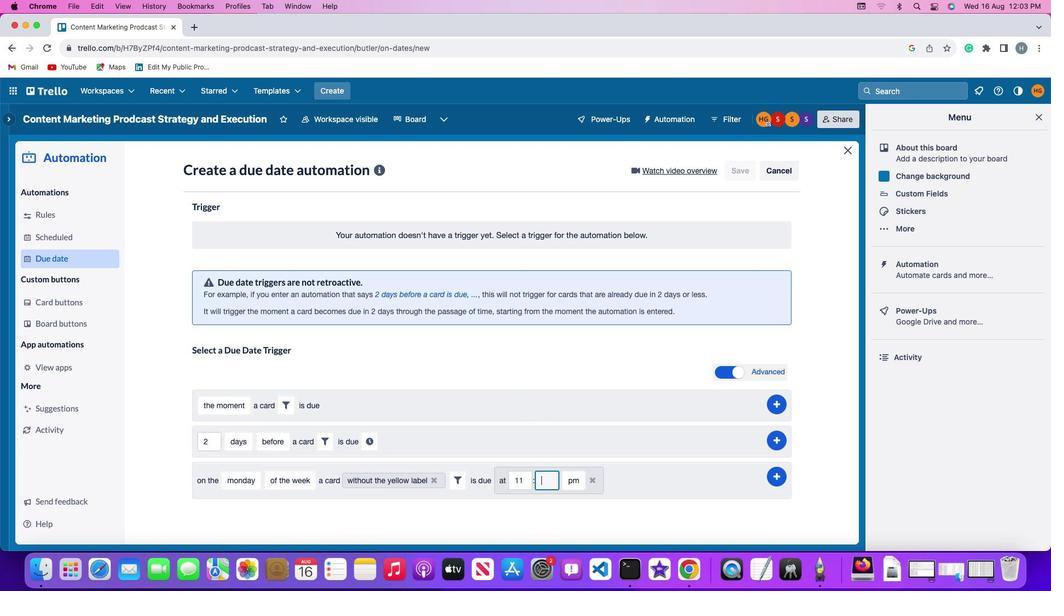 
Action: Mouse moved to (551, 479)
Screenshot: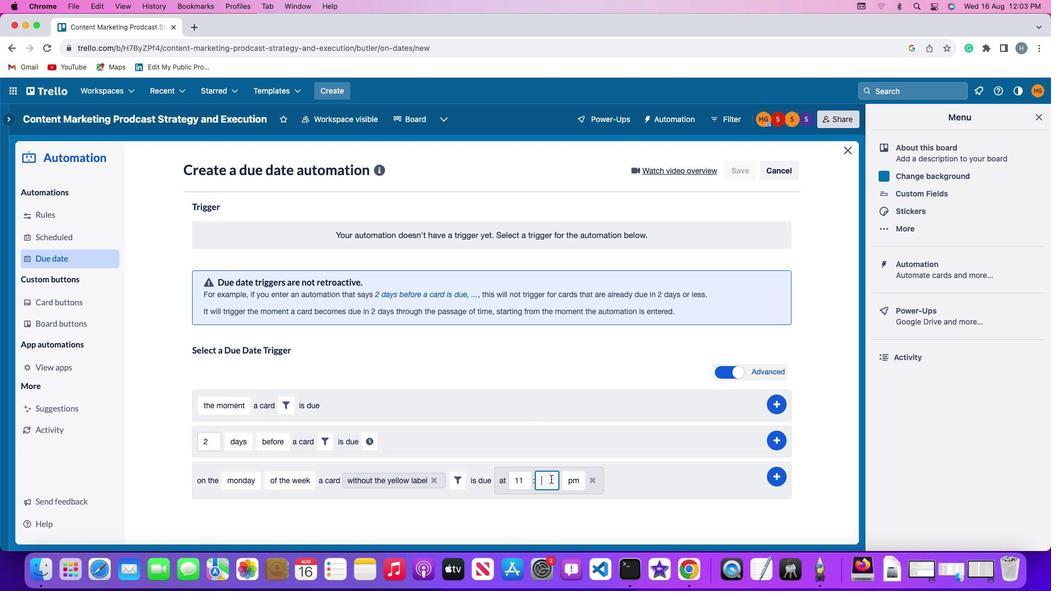 
Action: Key pressed '0''0'
Screenshot: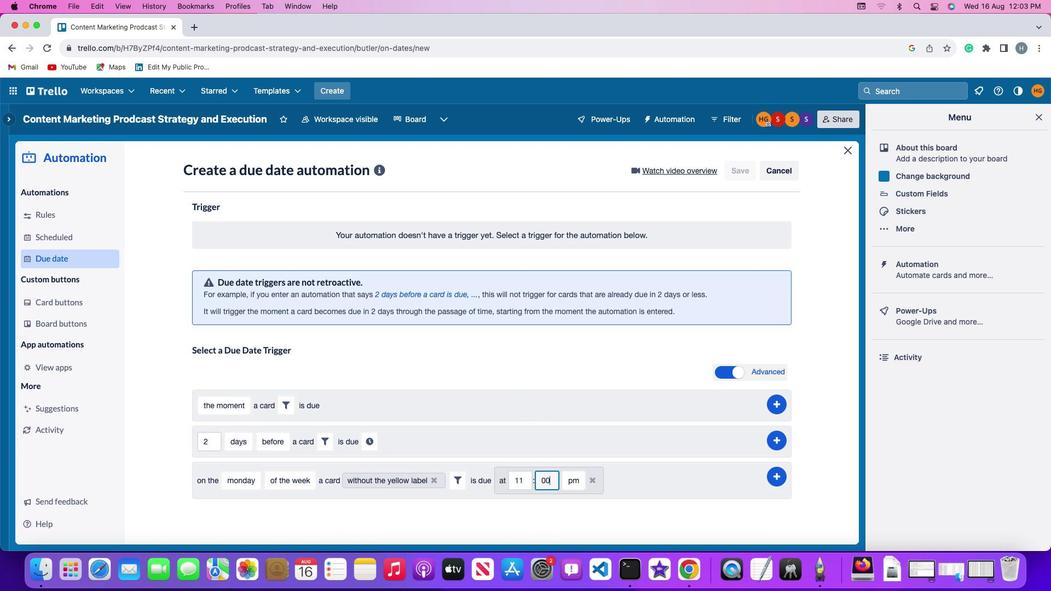 
Action: Mouse moved to (574, 475)
Screenshot: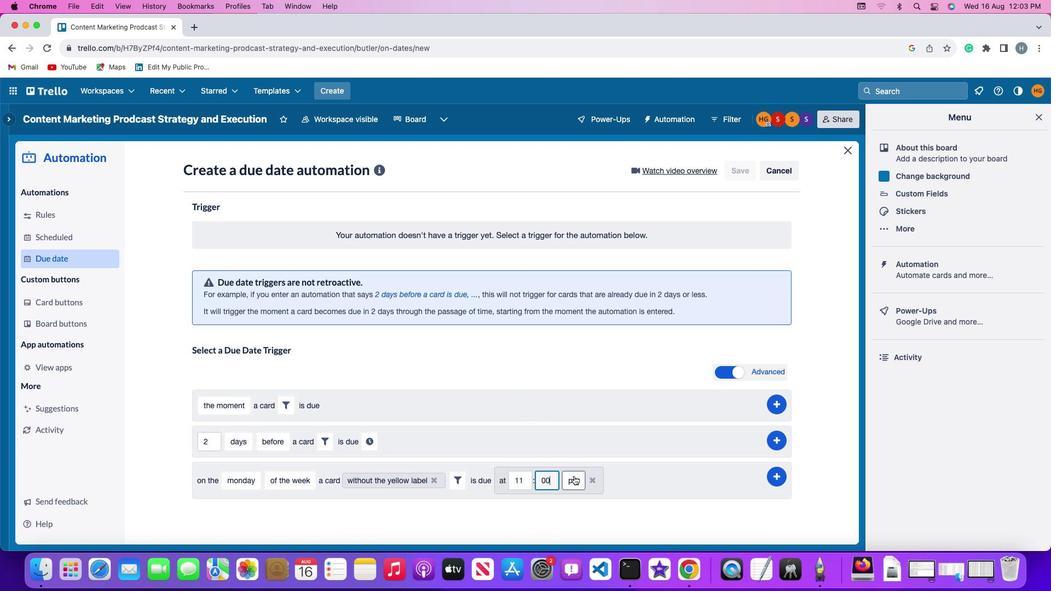 
Action: Mouse pressed left at (574, 475)
Screenshot: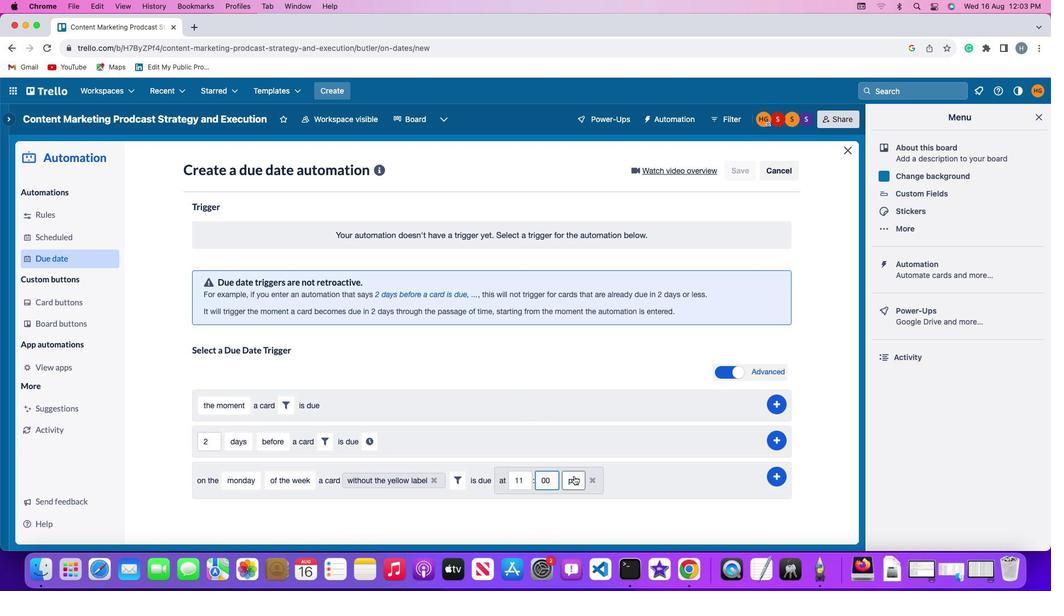 
Action: Mouse moved to (578, 498)
Screenshot: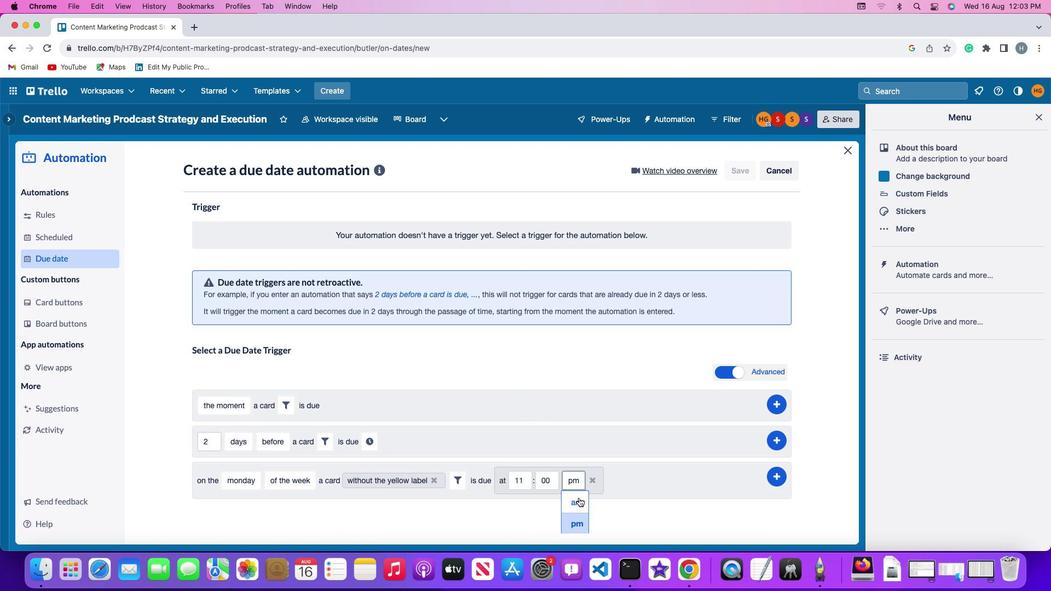 
Action: Mouse pressed left at (578, 498)
Screenshot: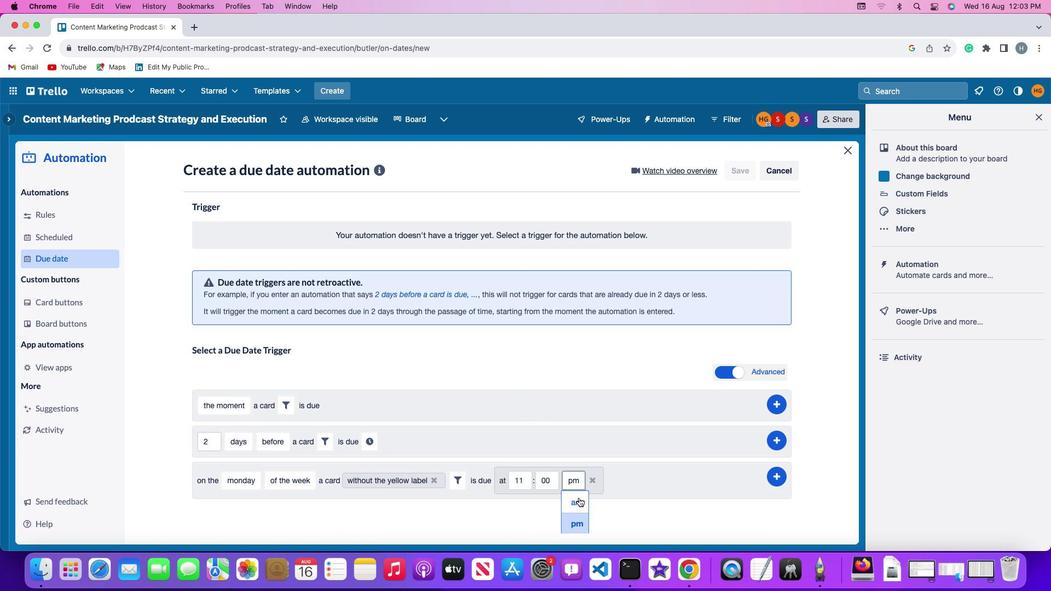 
Action: Mouse moved to (777, 474)
Screenshot: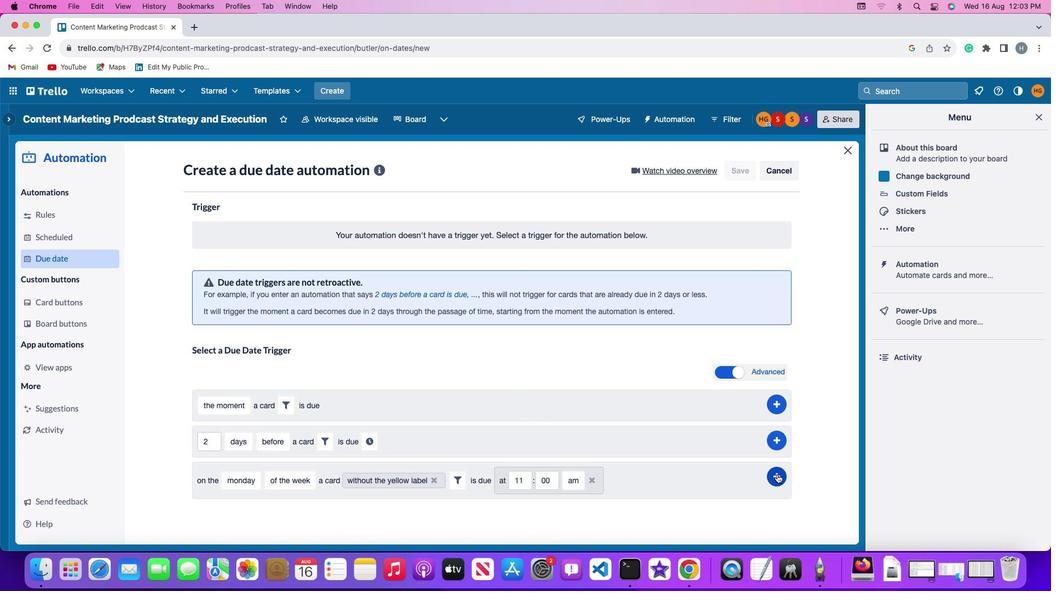 
Action: Mouse pressed left at (777, 474)
Screenshot: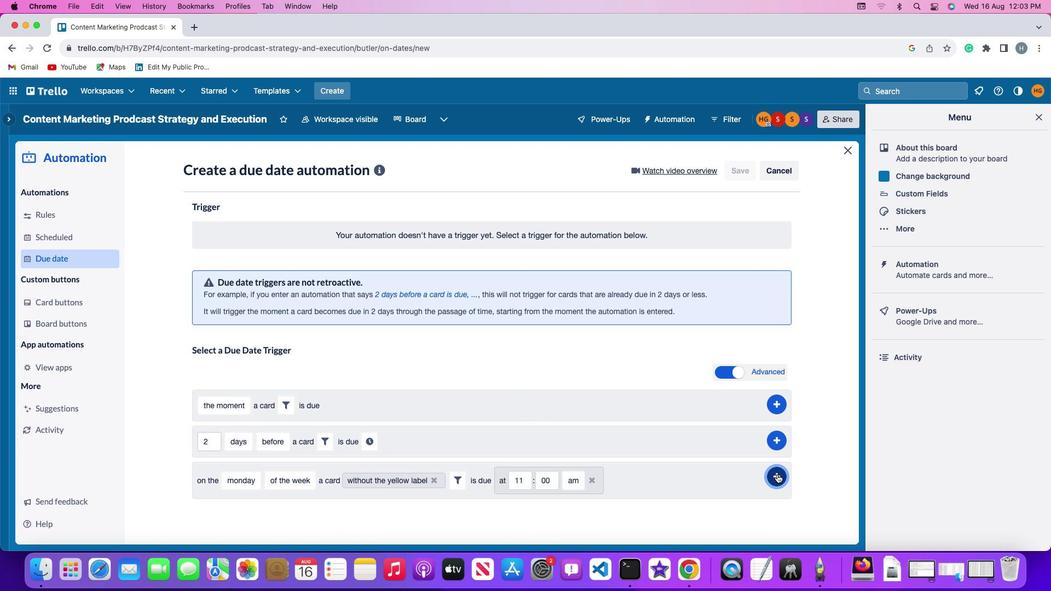 
Action: Mouse moved to (811, 388)
Screenshot: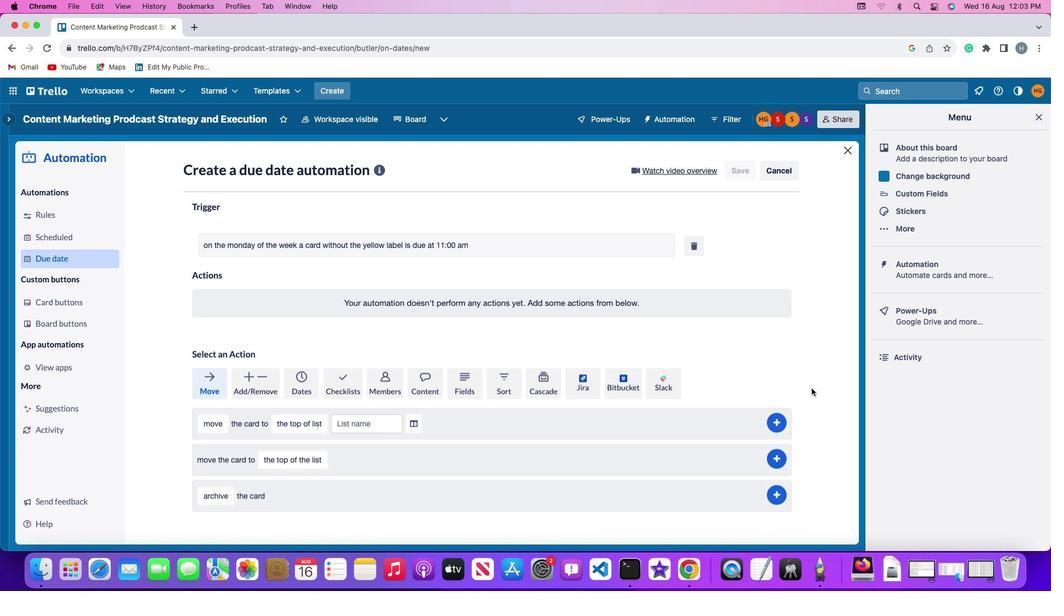 
